 Task: Compare two oven toaster grills (OTGs) on Flipkart.
Action: Mouse moved to (429, 76)
Screenshot: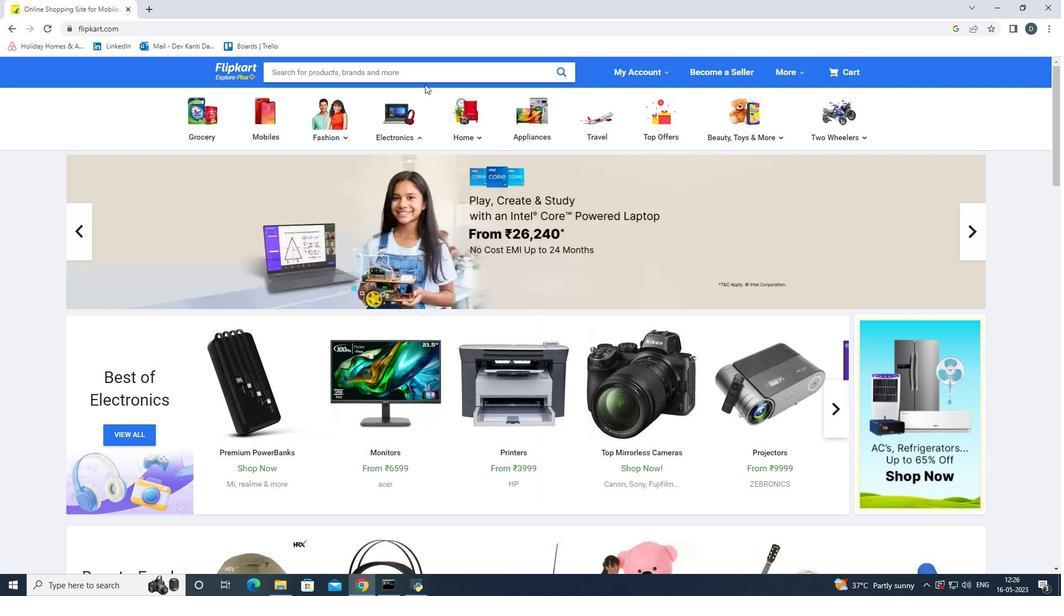
Action: Mouse pressed left at (429, 76)
Screenshot: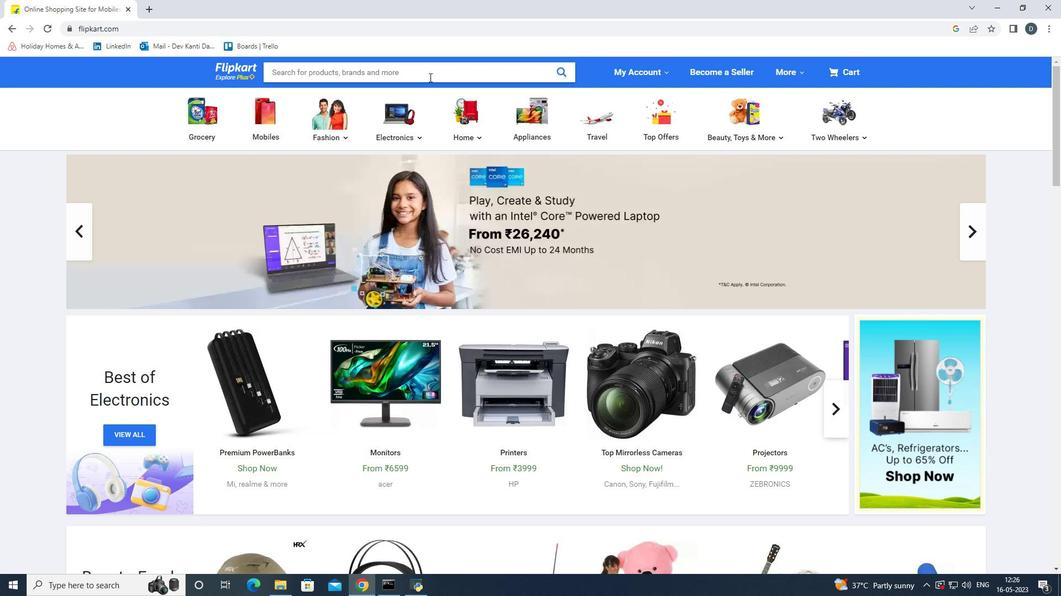 
Action: Key pressed kitchen<Key.space>appliances<Key.enter>
Screenshot: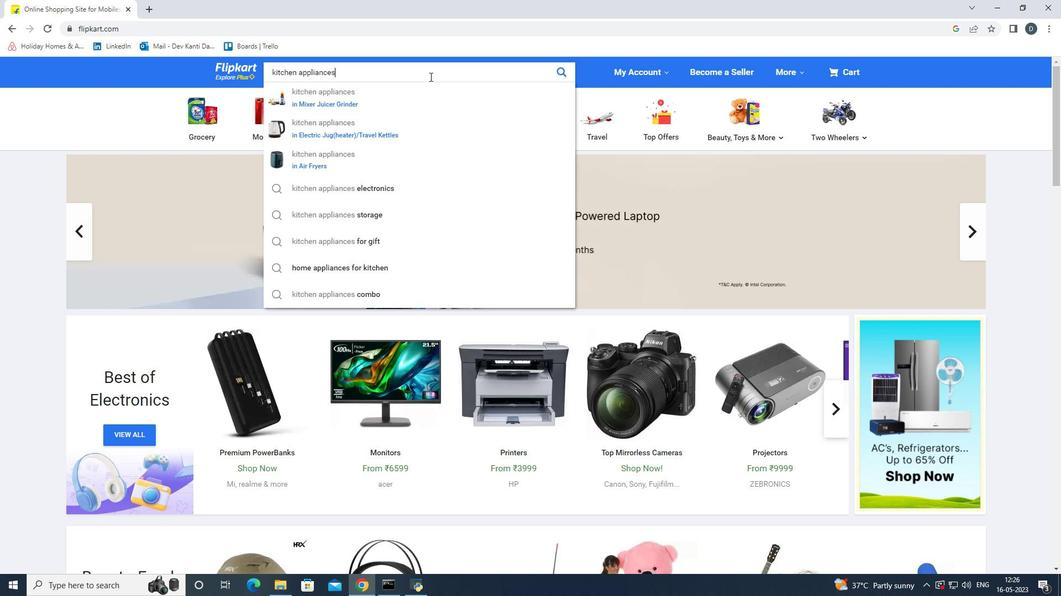 
Action: Mouse moved to (343, 378)
Screenshot: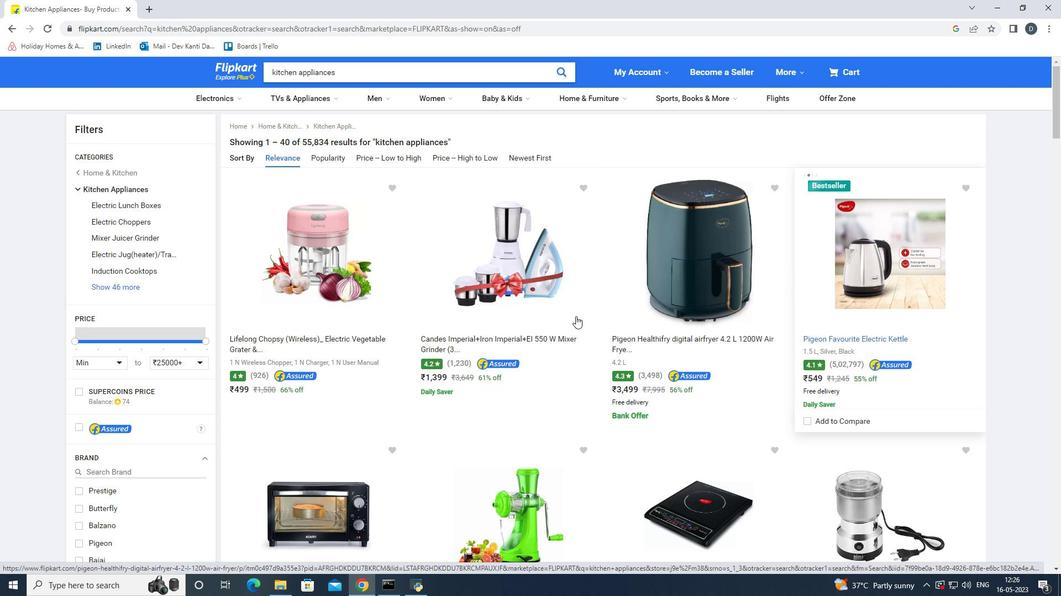 
Action: Mouse scrolled (343, 378) with delta (0, 0)
Screenshot: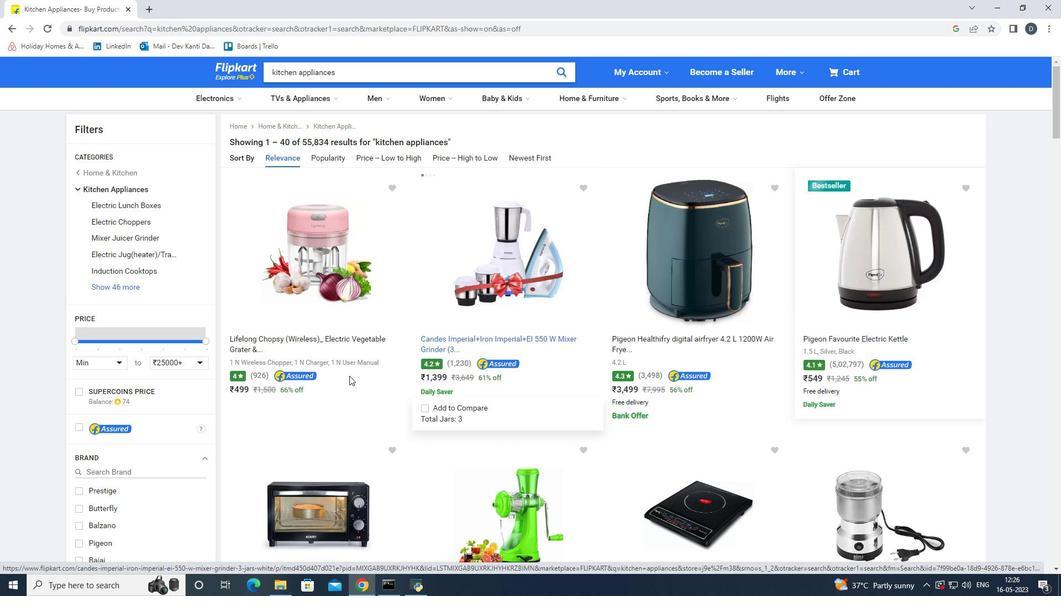 
Action: Mouse scrolled (343, 378) with delta (0, 0)
Screenshot: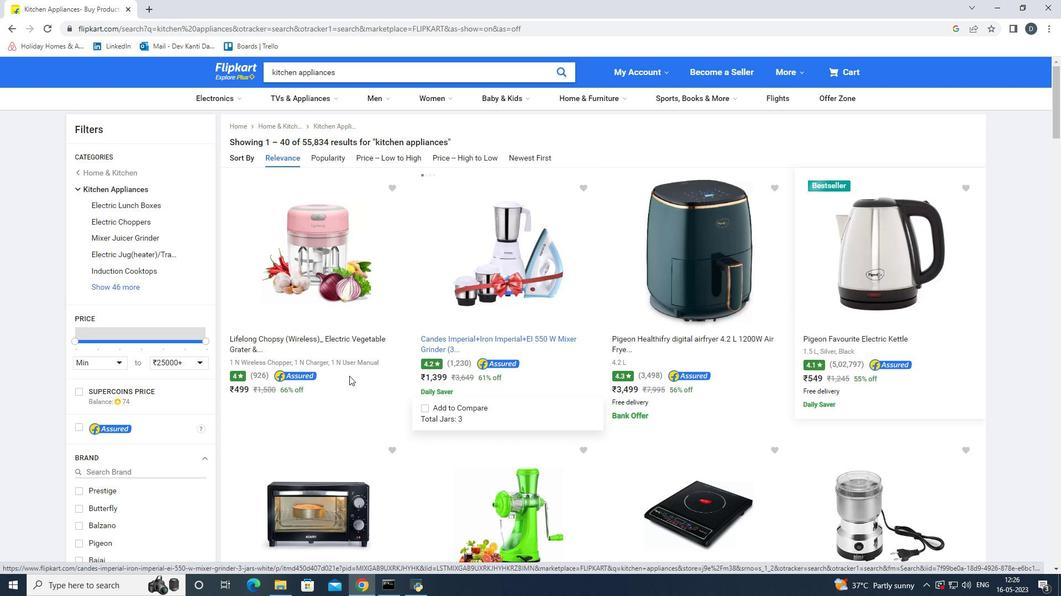 
Action: Mouse moved to (310, 399)
Screenshot: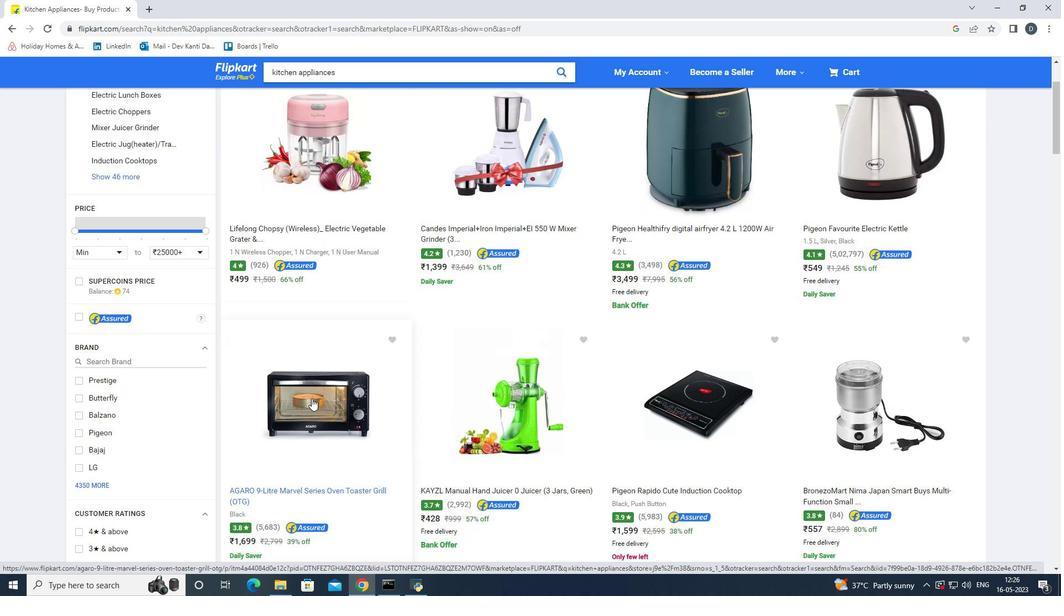 
Action: Mouse pressed left at (310, 399)
Screenshot: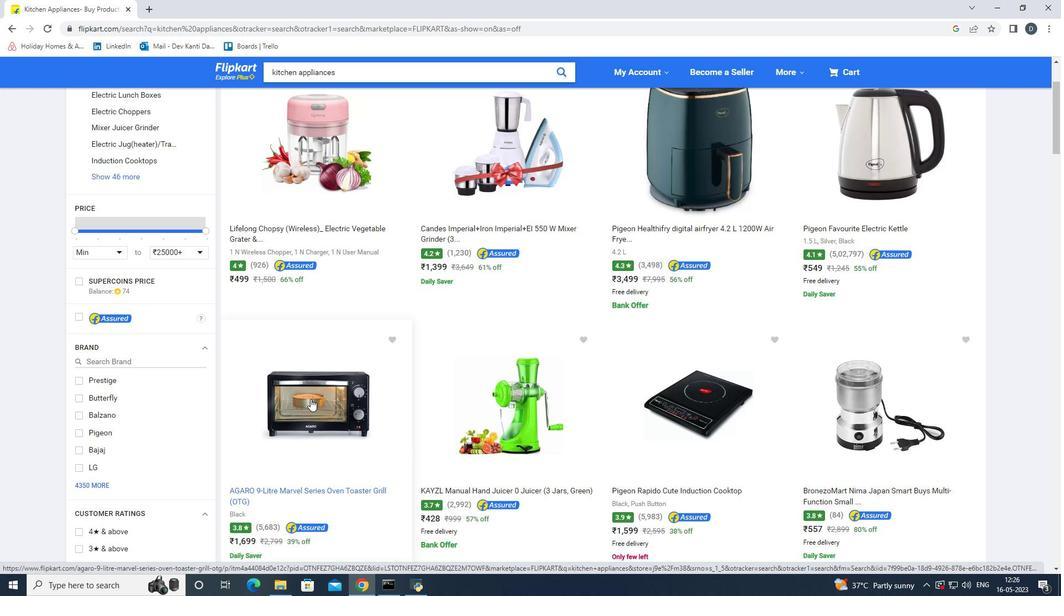
Action: Mouse moved to (817, 126)
Screenshot: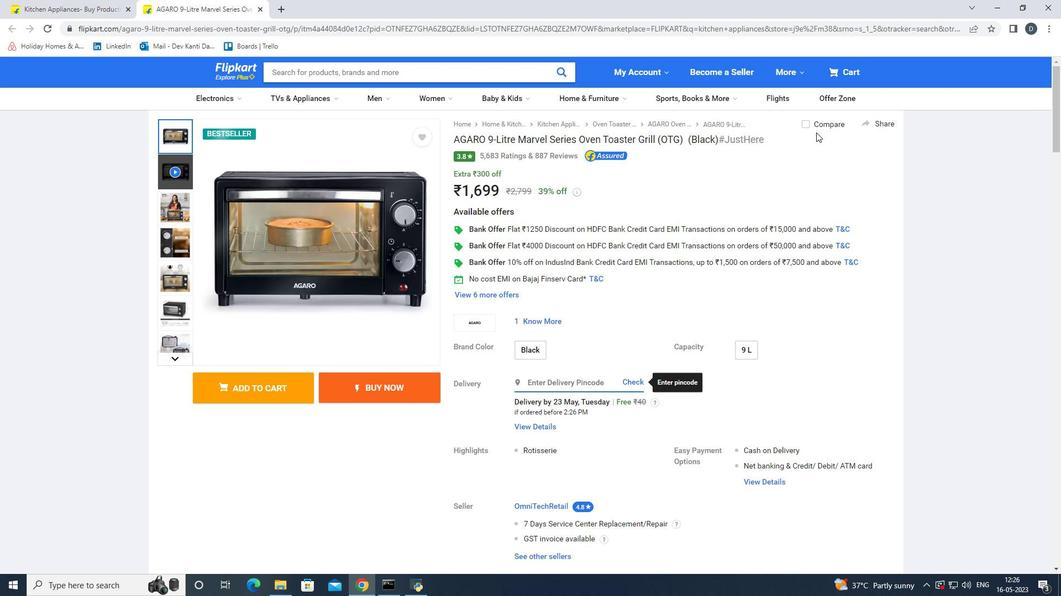 
Action: Mouse pressed left at (817, 126)
Screenshot: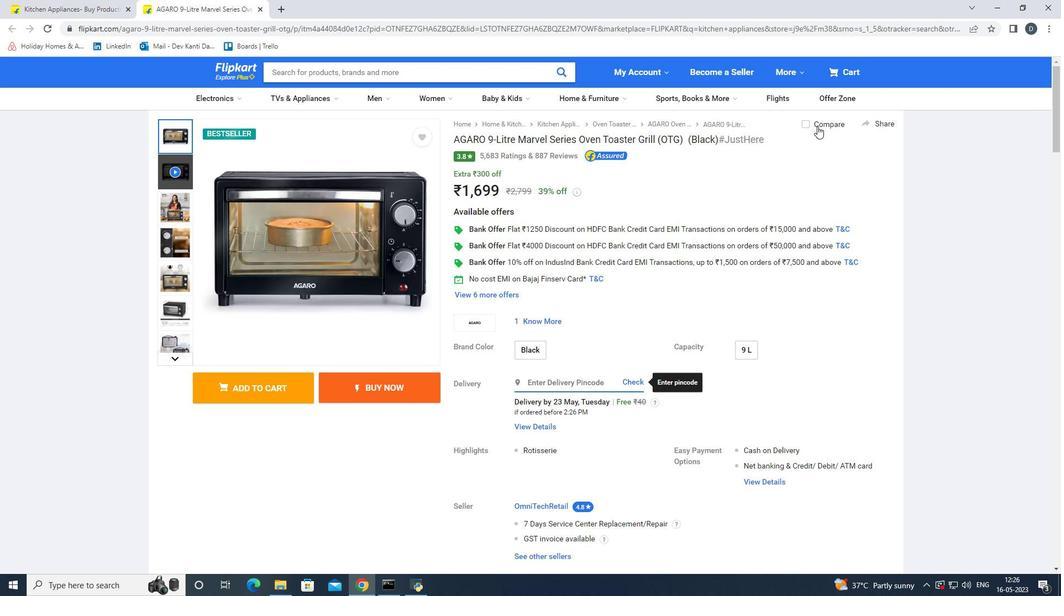 
Action: Mouse moved to (993, 546)
Screenshot: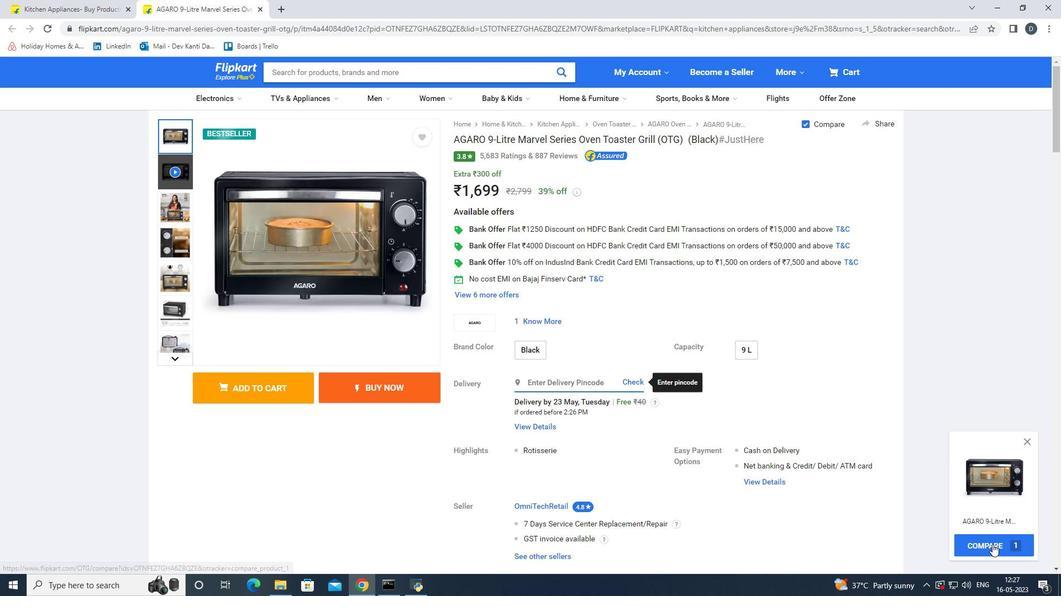 
Action: Mouse pressed left at (993, 546)
Screenshot: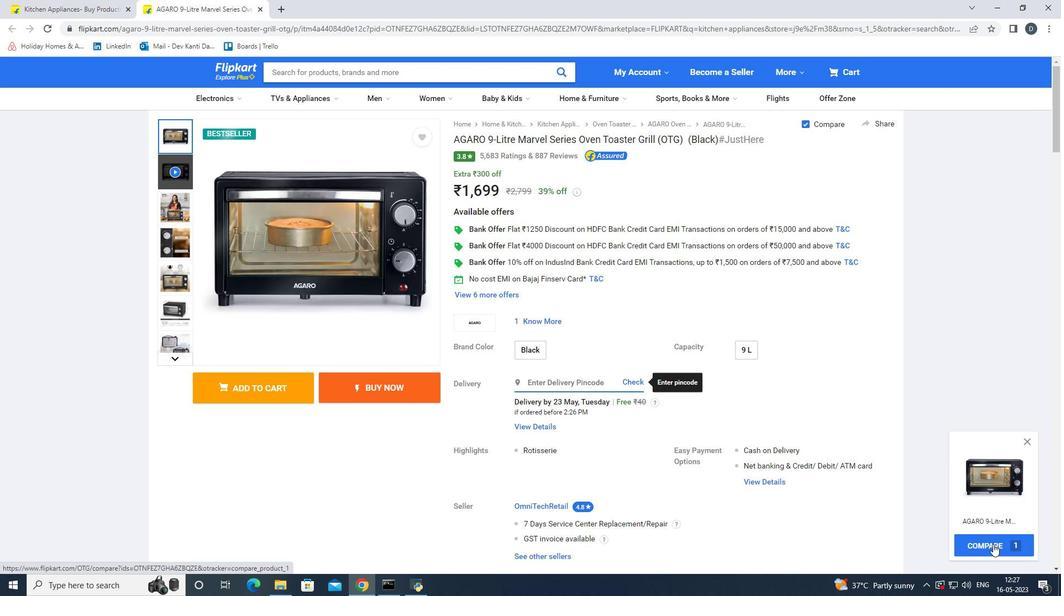 
Action: Mouse moved to (562, 256)
Screenshot: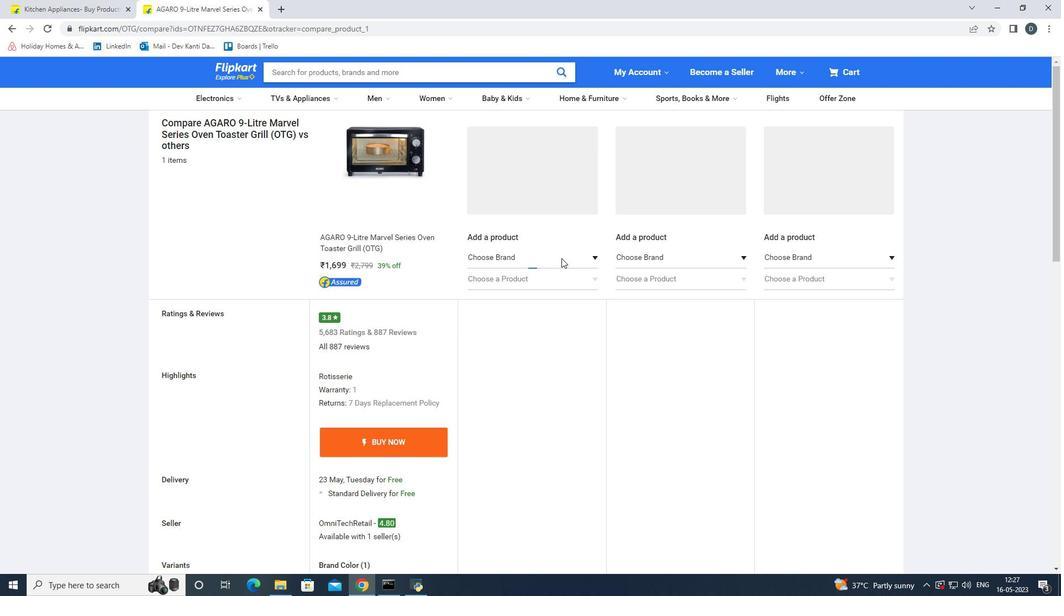 
Action: Mouse scrolled (562, 256) with delta (0, 0)
Screenshot: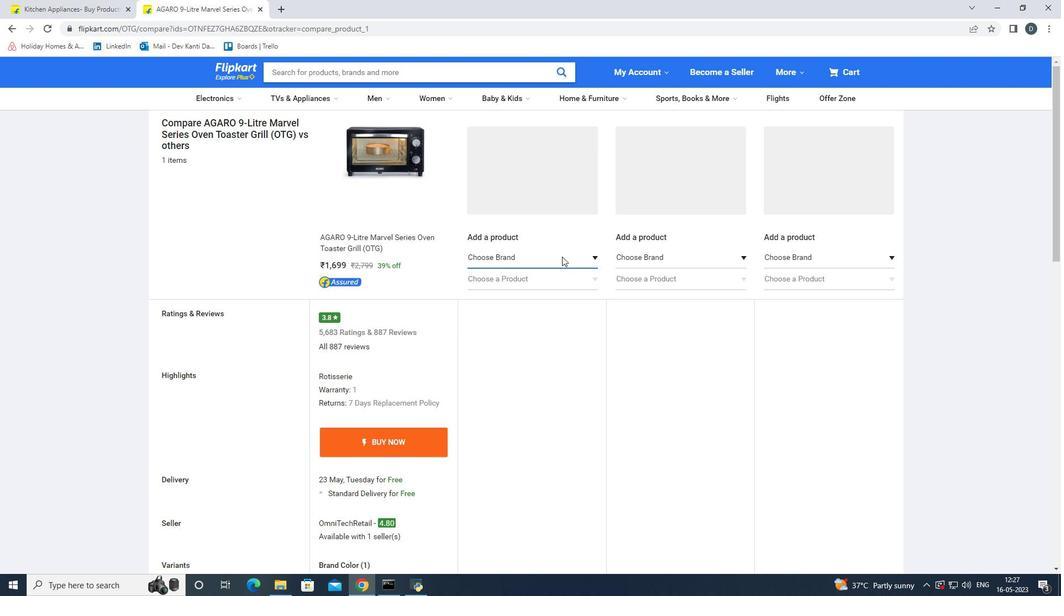 
Action: Mouse scrolled (562, 256) with delta (0, 0)
Screenshot: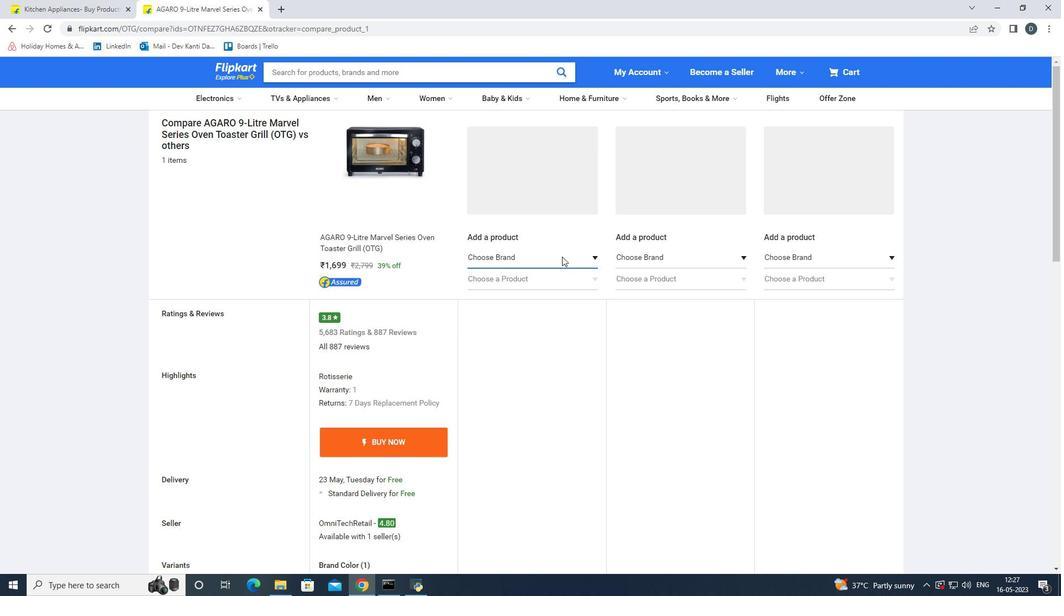 
Action: Mouse moved to (563, 257)
Screenshot: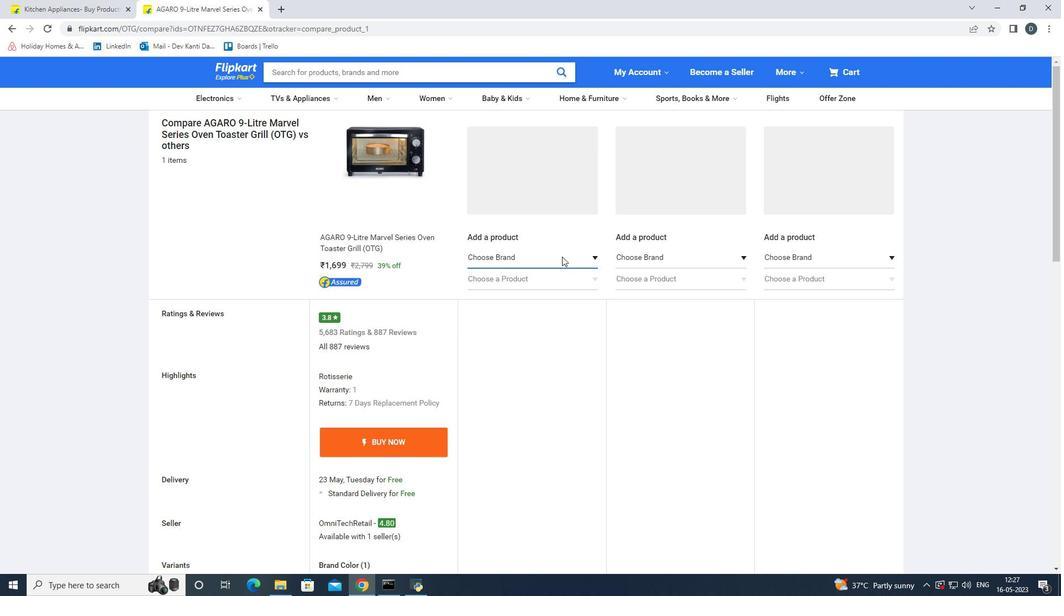 
Action: Mouse scrolled (563, 256) with delta (0, 0)
Screenshot: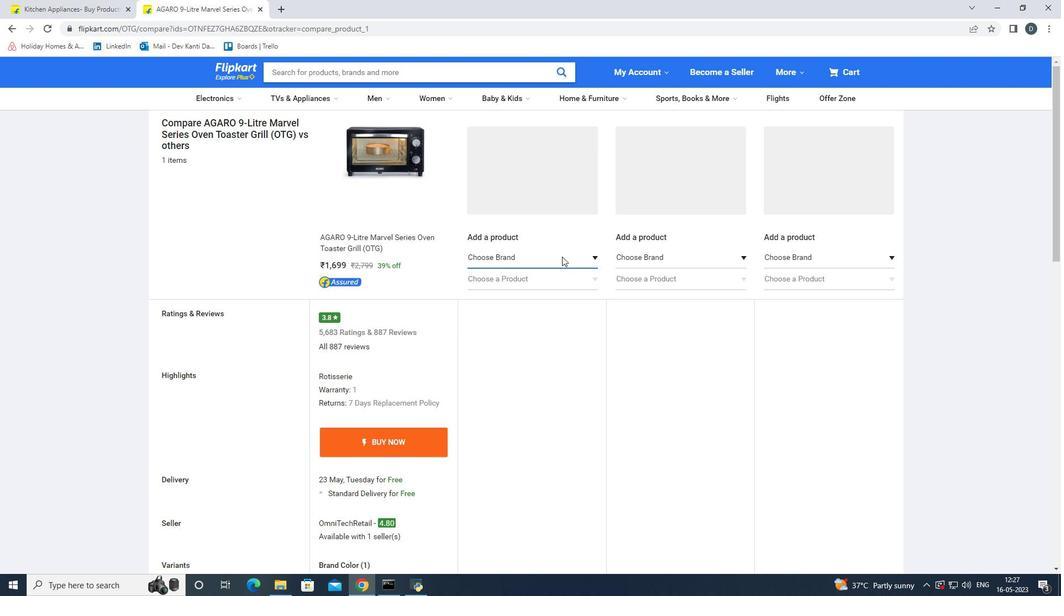 
Action: Mouse moved to (557, 284)
Screenshot: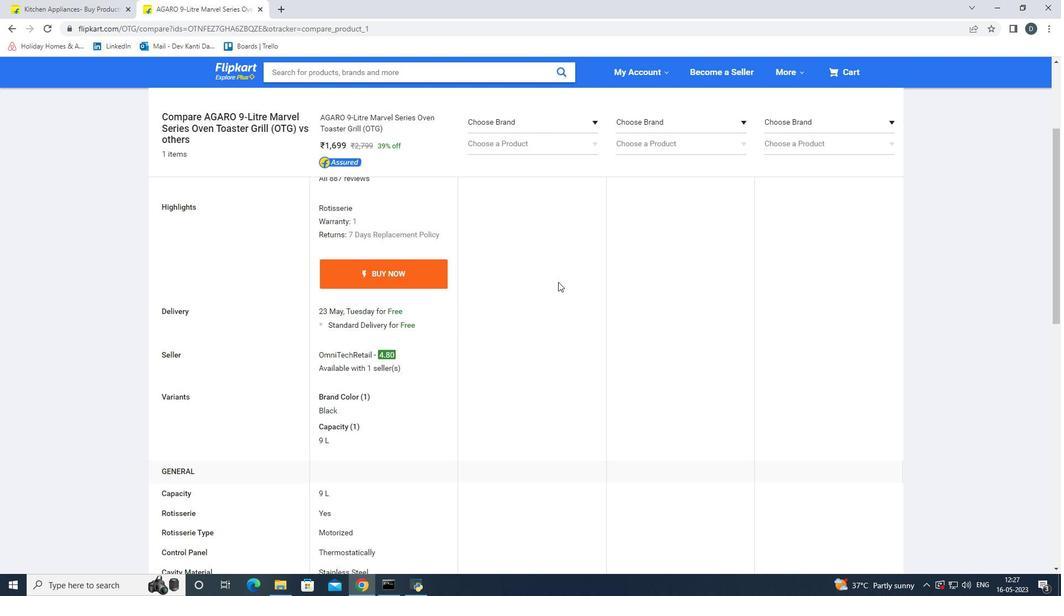 
Action: Mouse scrolled (557, 284) with delta (0, 0)
Screenshot: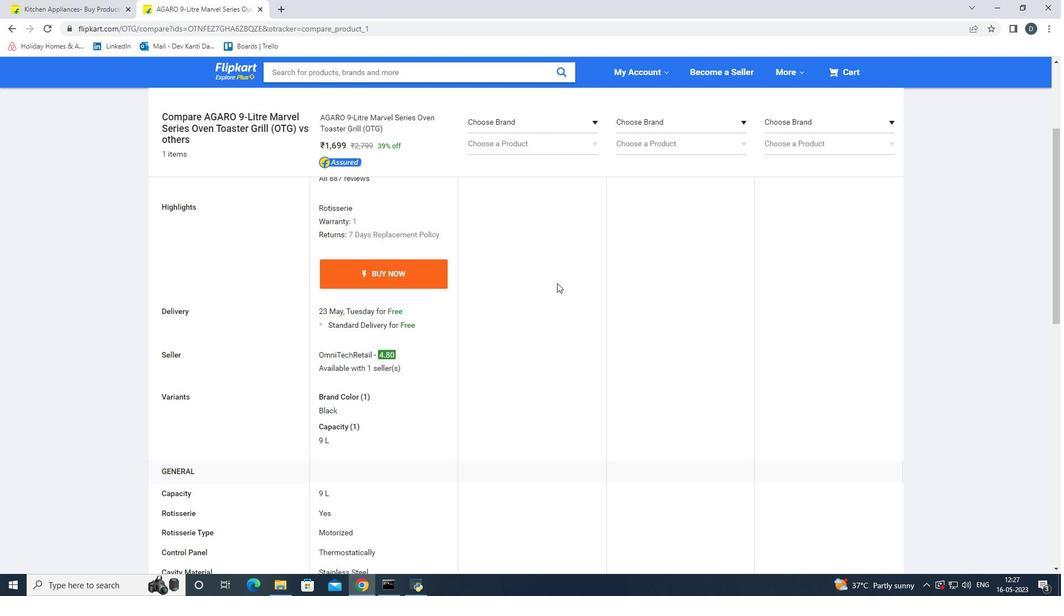 
Action: Mouse scrolled (557, 284) with delta (0, 0)
Screenshot: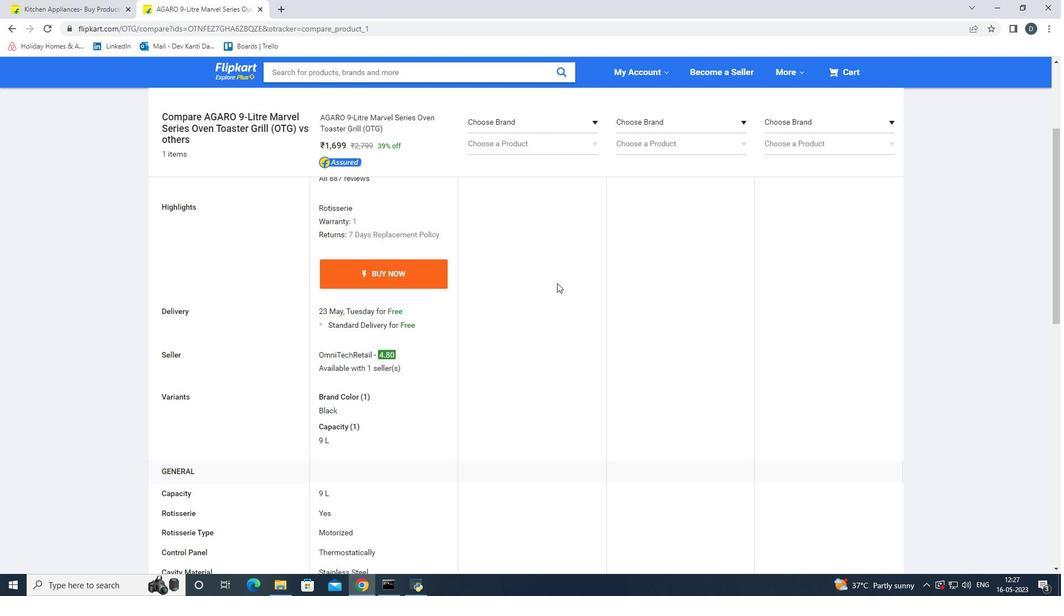 
Action: Mouse scrolled (557, 284) with delta (0, 0)
Screenshot: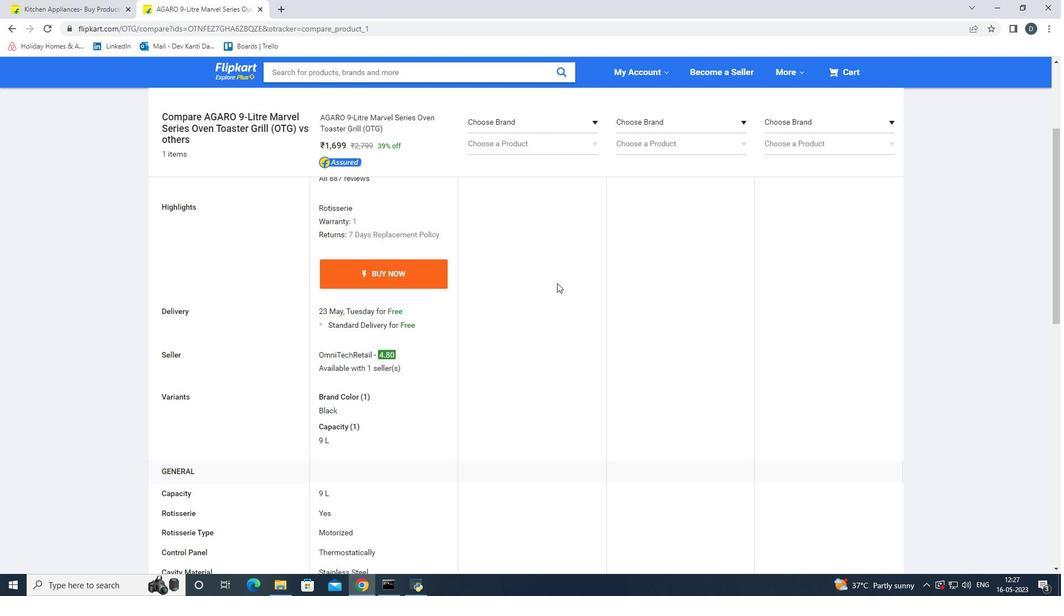 
Action: Mouse scrolled (557, 284) with delta (0, 0)
Screenshot: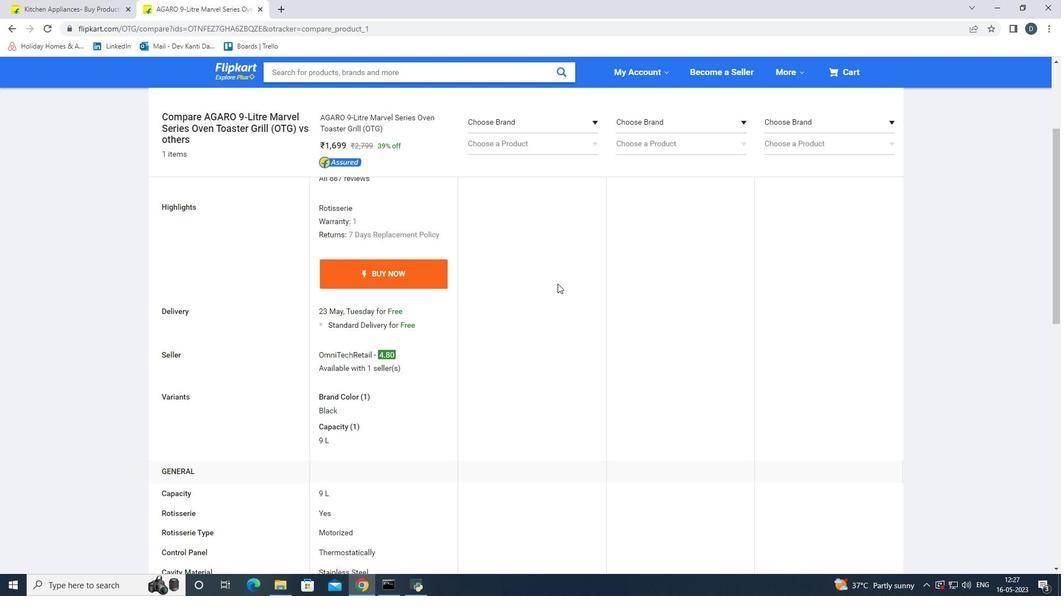
Action: Mouse moved to (557, 284)
Screenshot: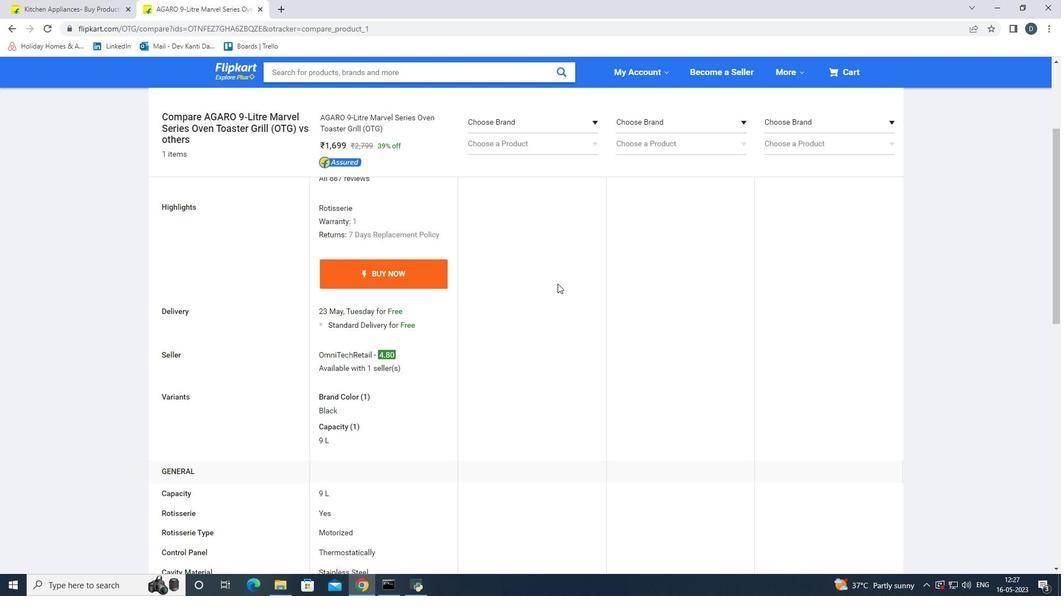 
Action: Mouse scrolled (557, 285) with delta (0, 0)
Screenshot: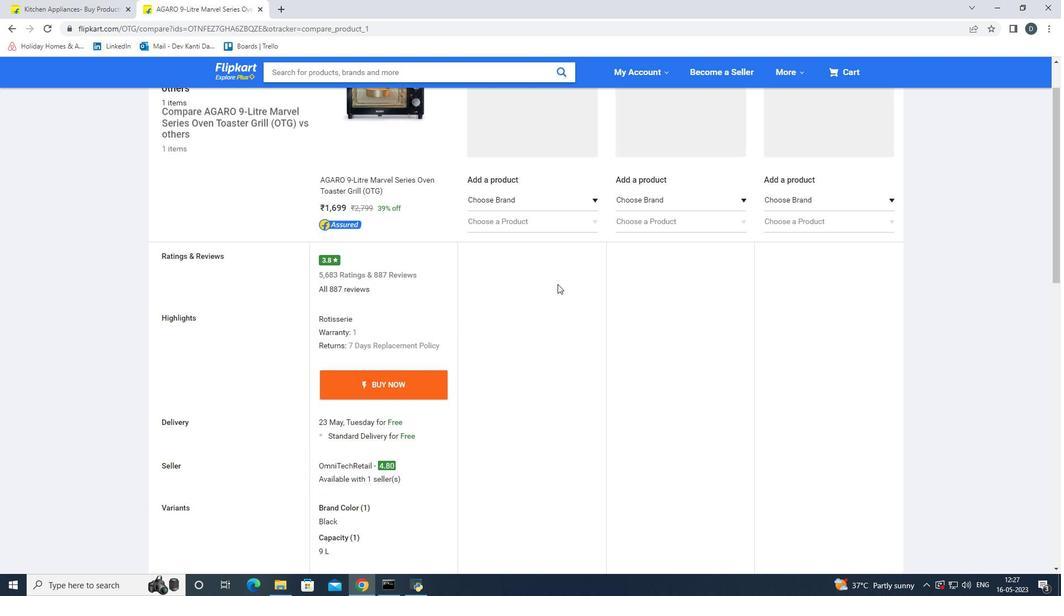 
Action: Mouse scrolled (557, 285) with delta (0, 0)
Screenshot: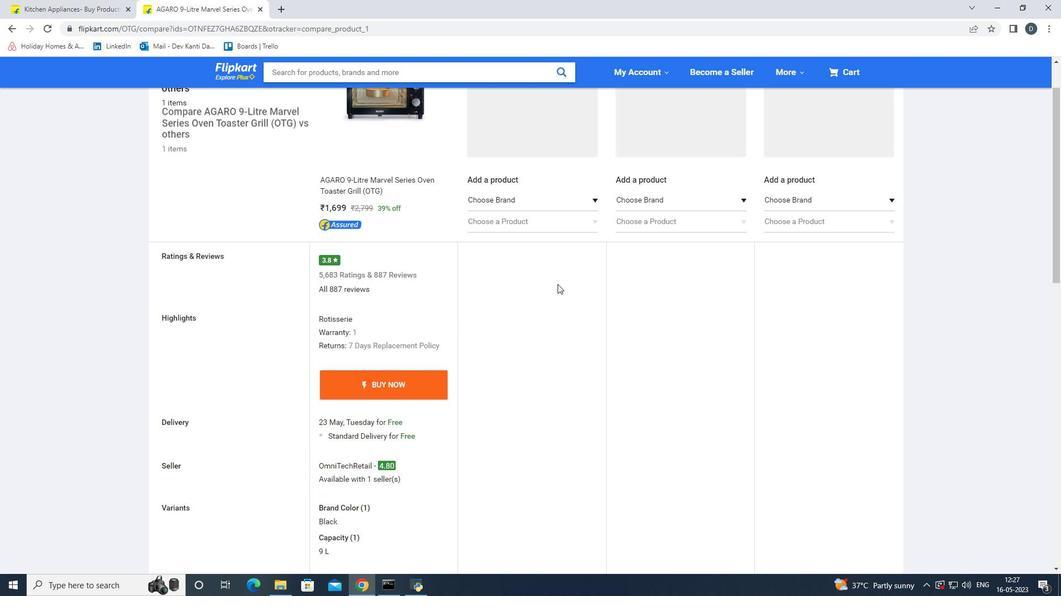 
Action: Mouse moved to (66, 1)
Screenshot: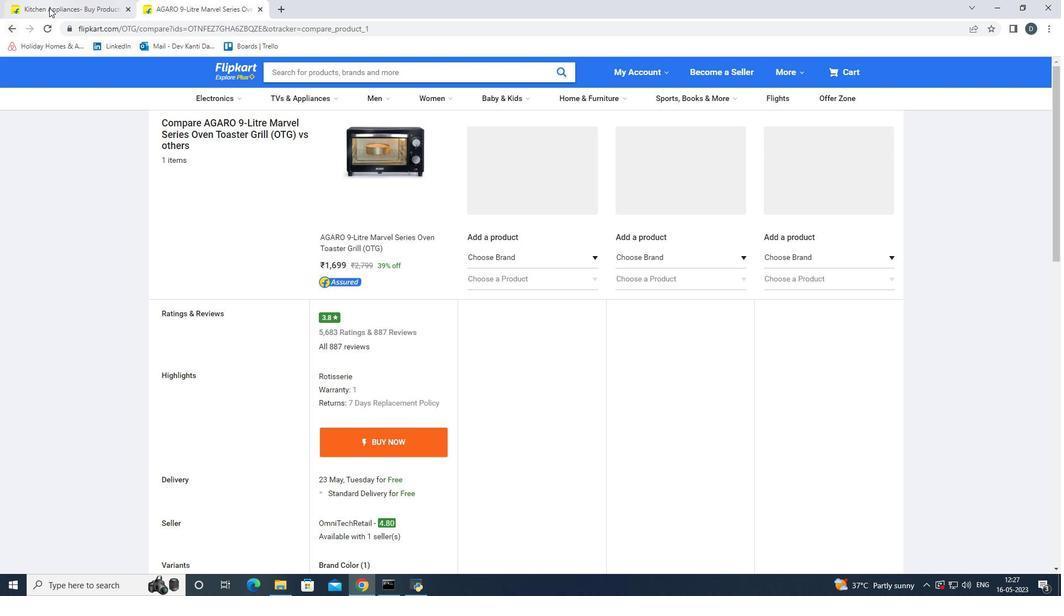 
Action: Mouse pressed left at (66, 1)
Screenshot: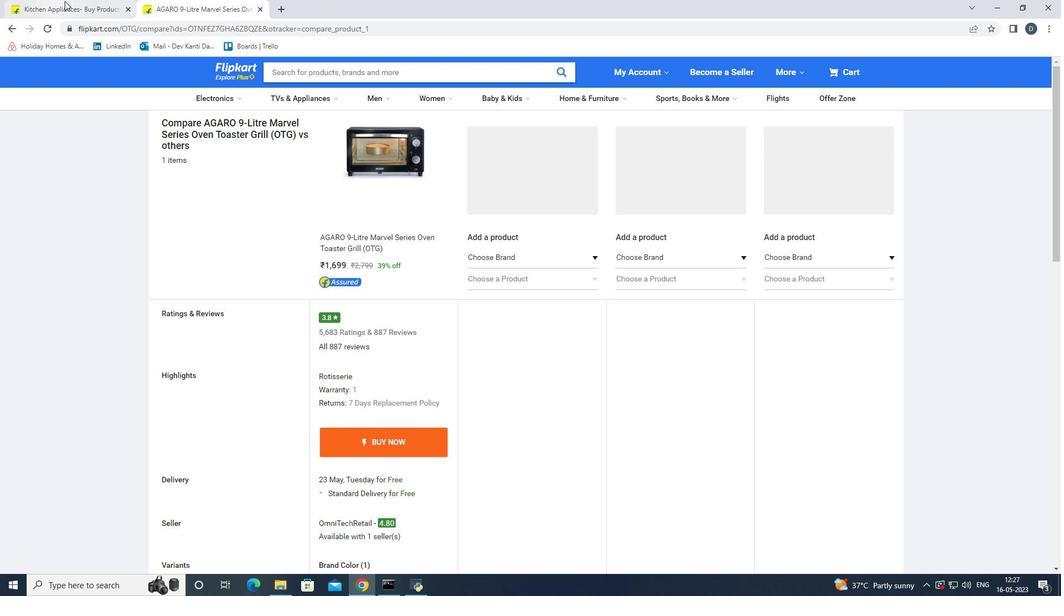 
Action: Mouse moved to (622, 375)
Screenshot: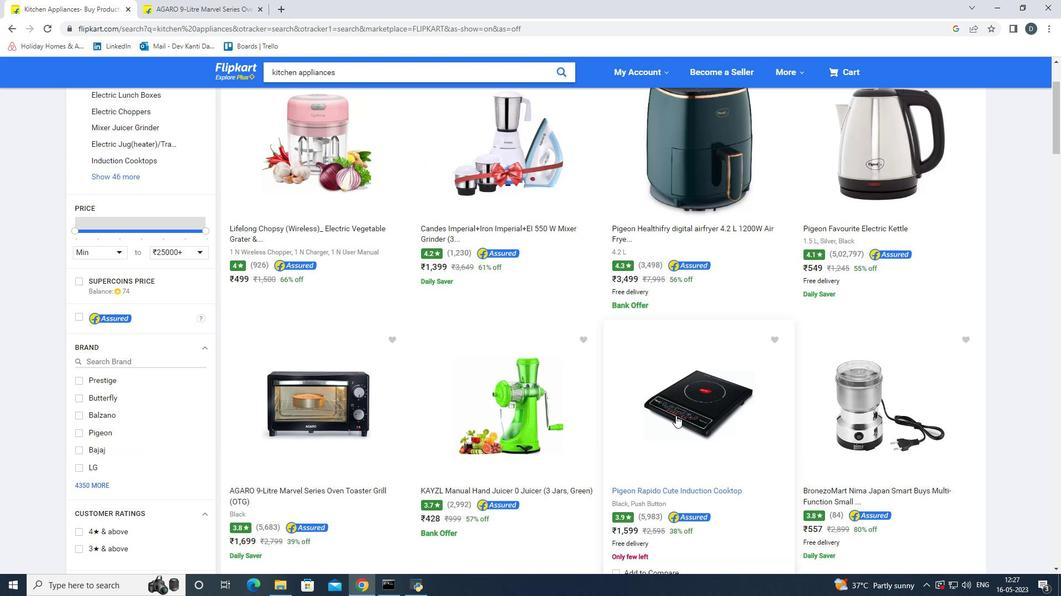 
Action: Mouse scrolled (622, 374) with delta (0, 0)
Screenshot: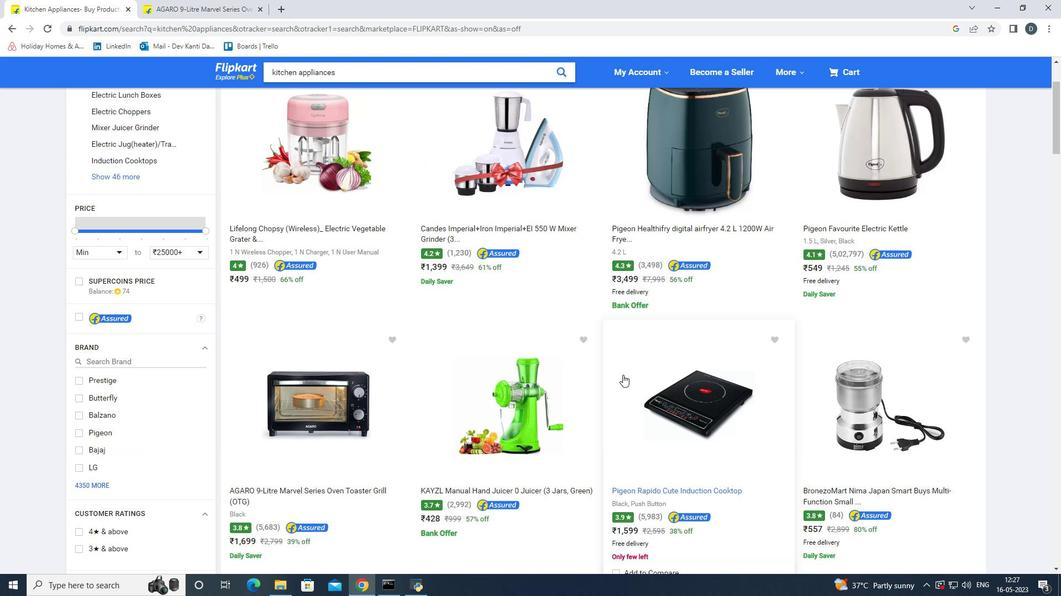 
Action: Mouse scrolled (622, 374) with delta (0, 0)
Screenshot: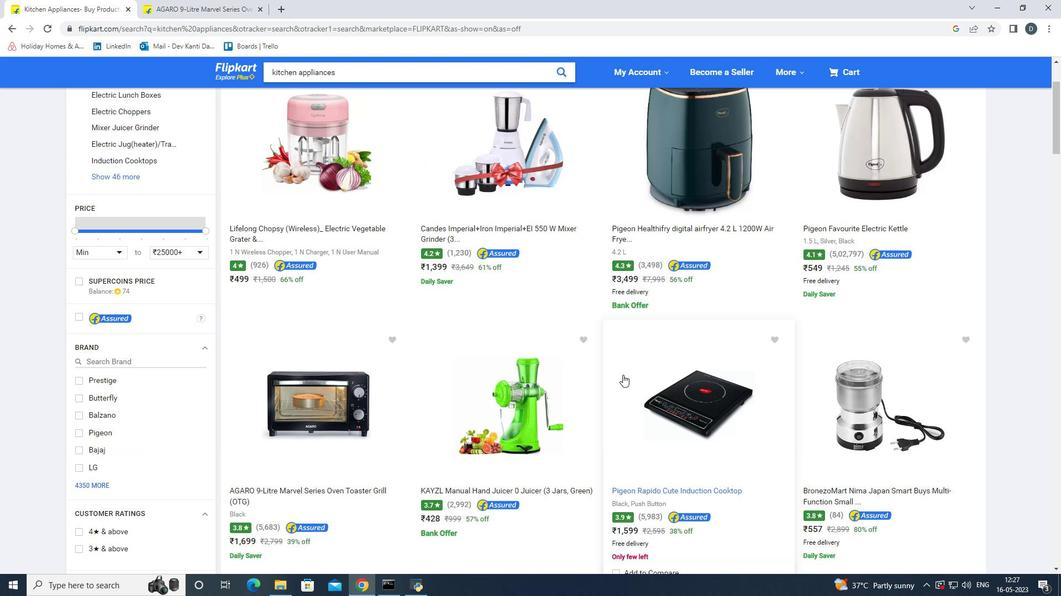 
Action: Mouse moved to (215, 0)
Screenshot: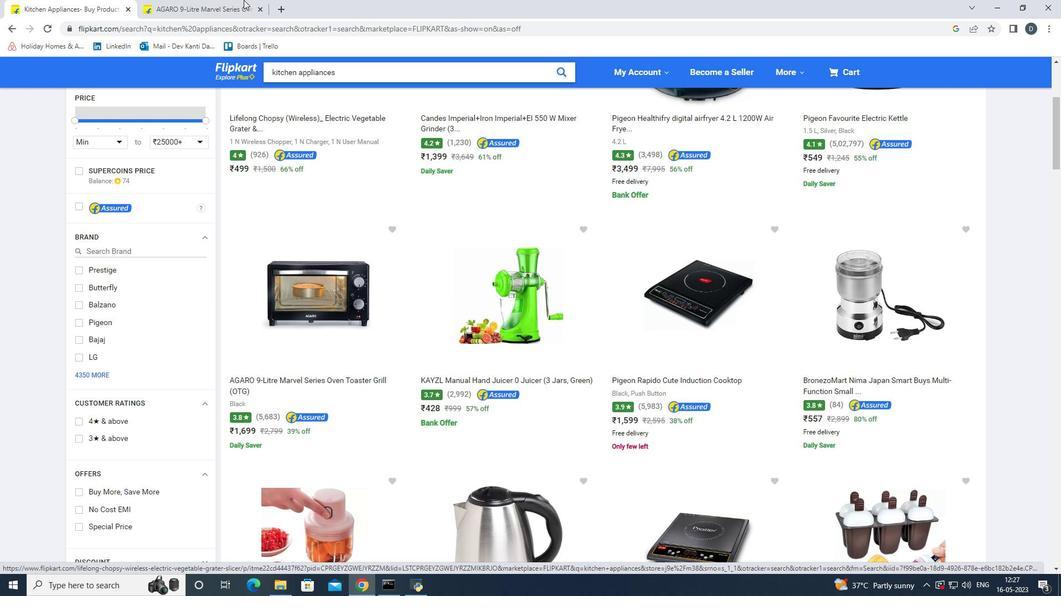 
Action: Mouse pressed left at (215, 0)
Screenshot: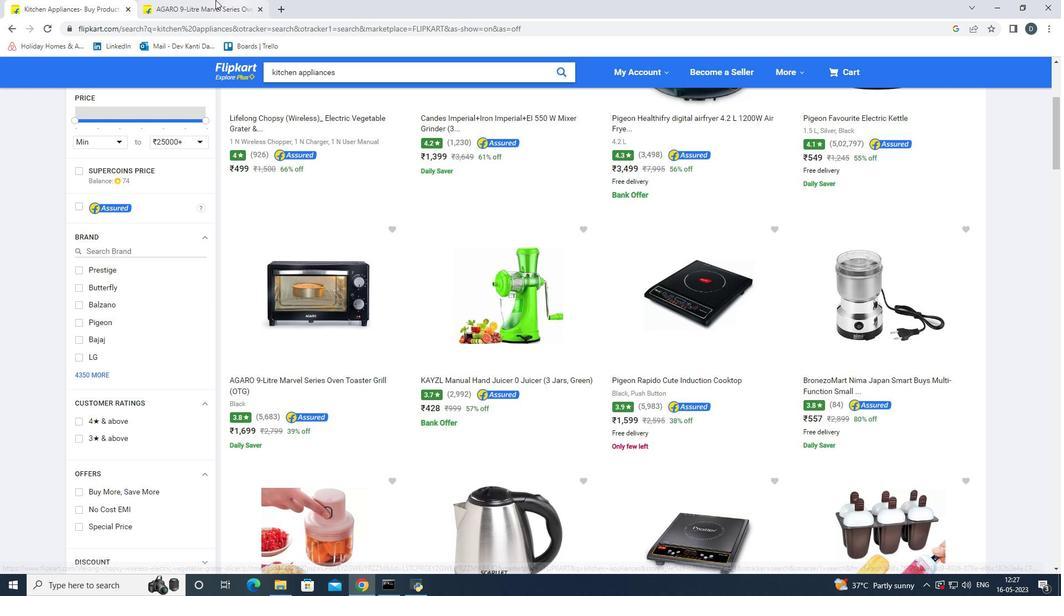 
Action: Mouse moved to (550, 255)
Screenshot: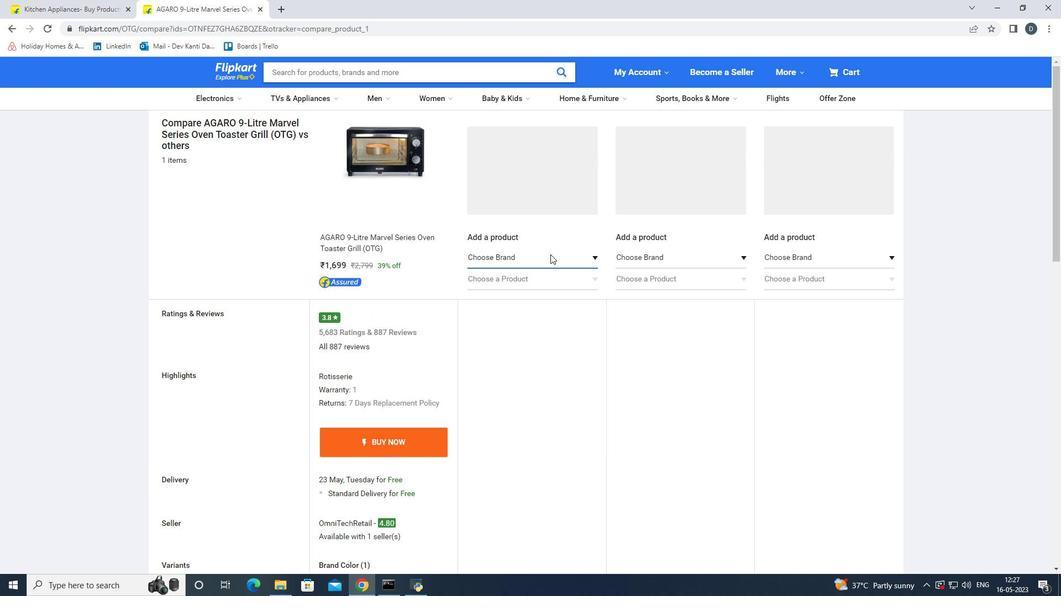 
Action: Mouse pressed left at (550, 255)
Screenshot: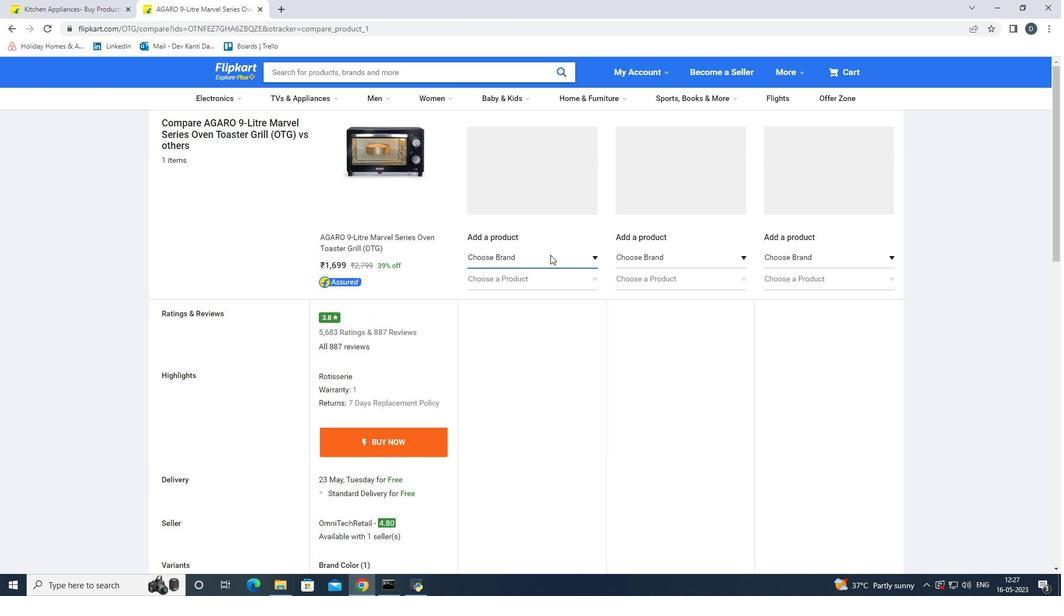
Action: Mouse moved to (531, 343)
Screenshot: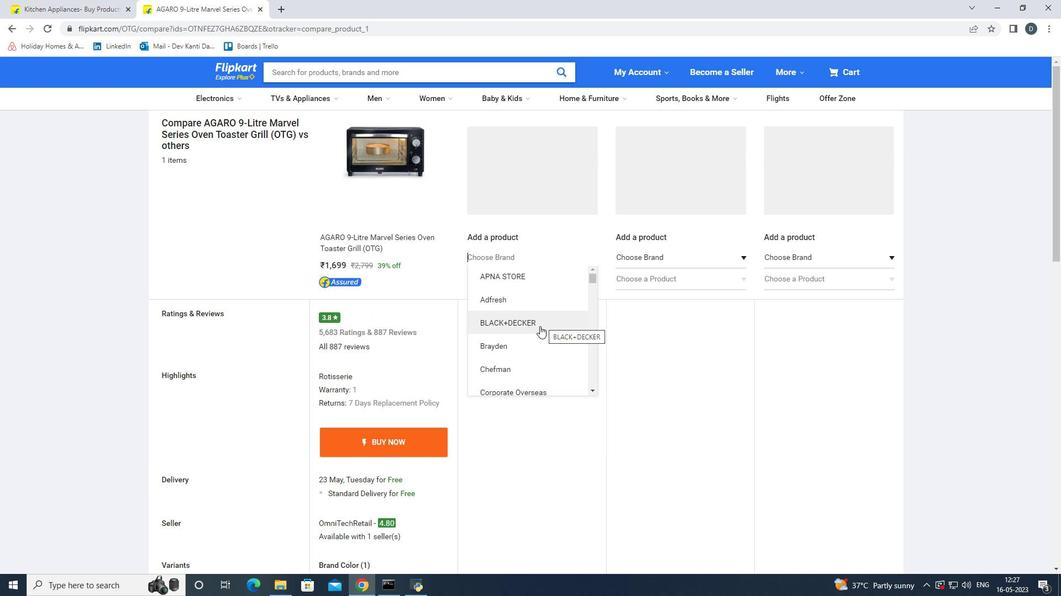 
Action: Mouse scrolled (531, 343) with delta (0, 0)
Screenshot: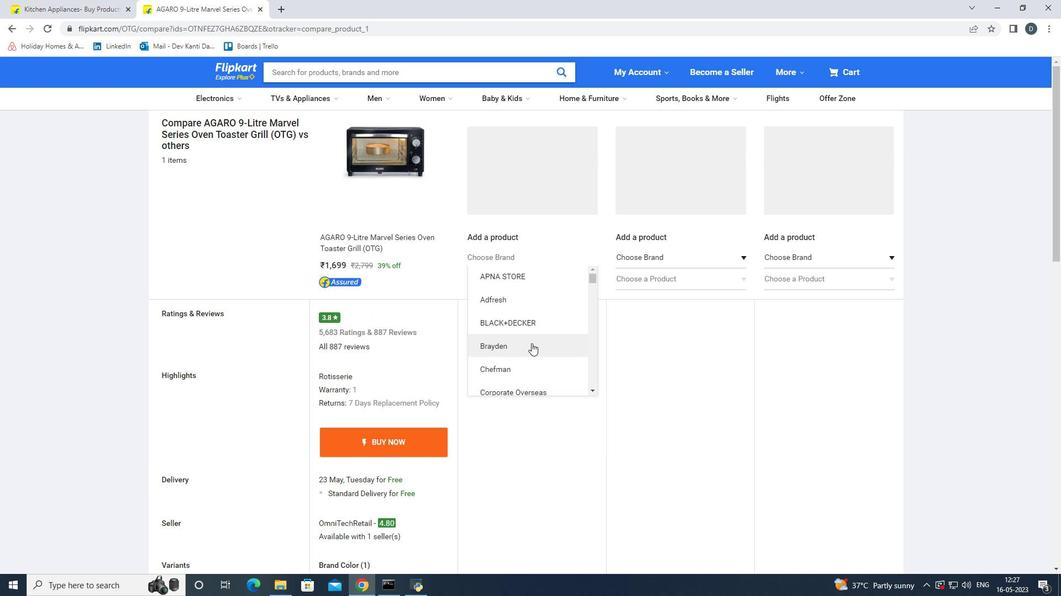 
Action: Mouse scrolled (531, 343) with delta (0, 0)
Screenshot: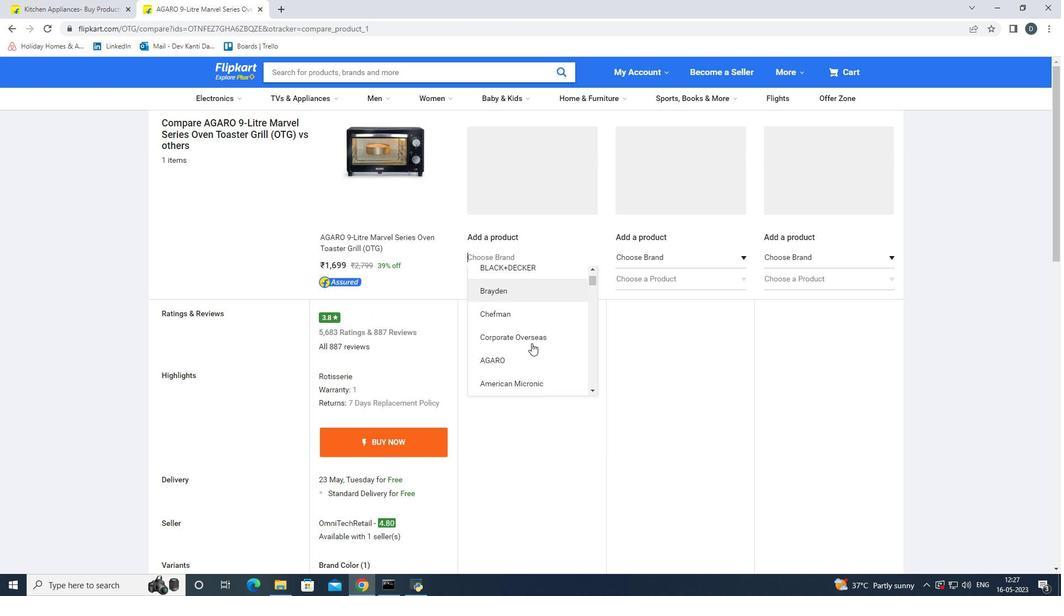 
Action: Mouse moved to (530, 355)
Screenshot: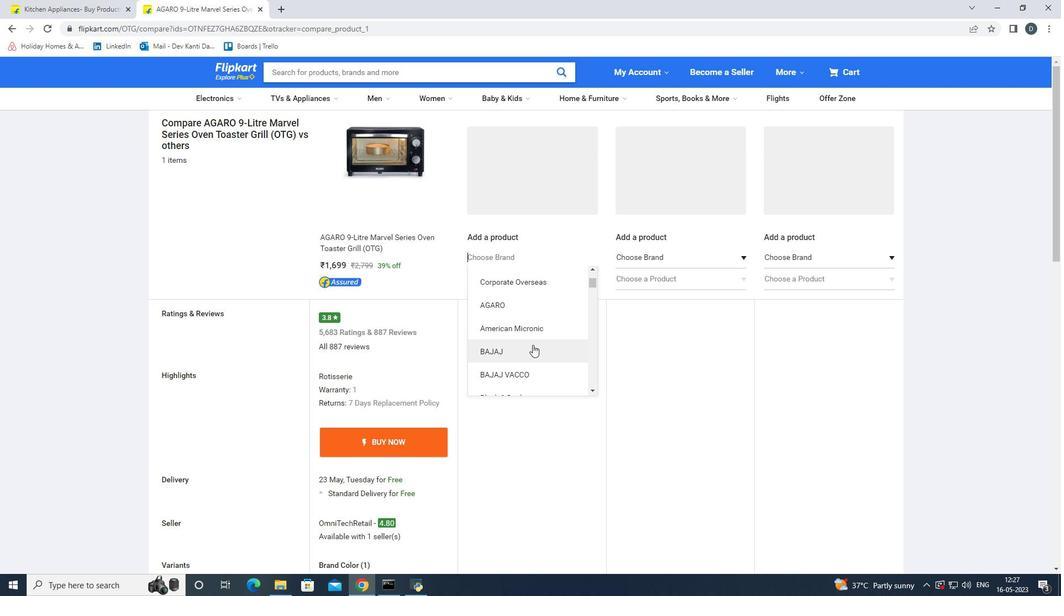 
Action: Mouse pressed left at (530, 355)
Screenshot: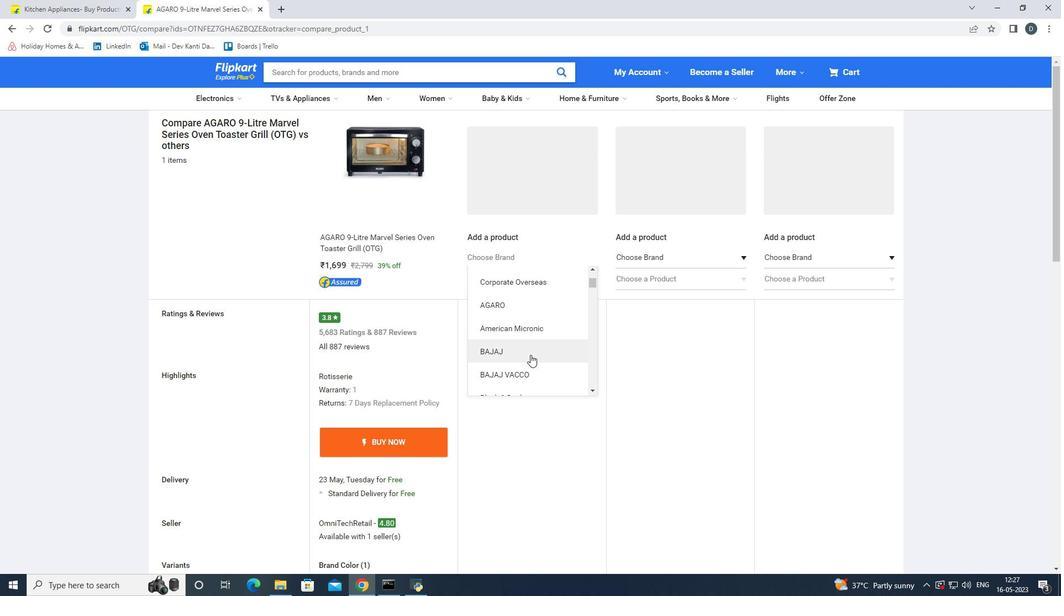 
Action: Mouse moved to (489, 237)
Screenshot: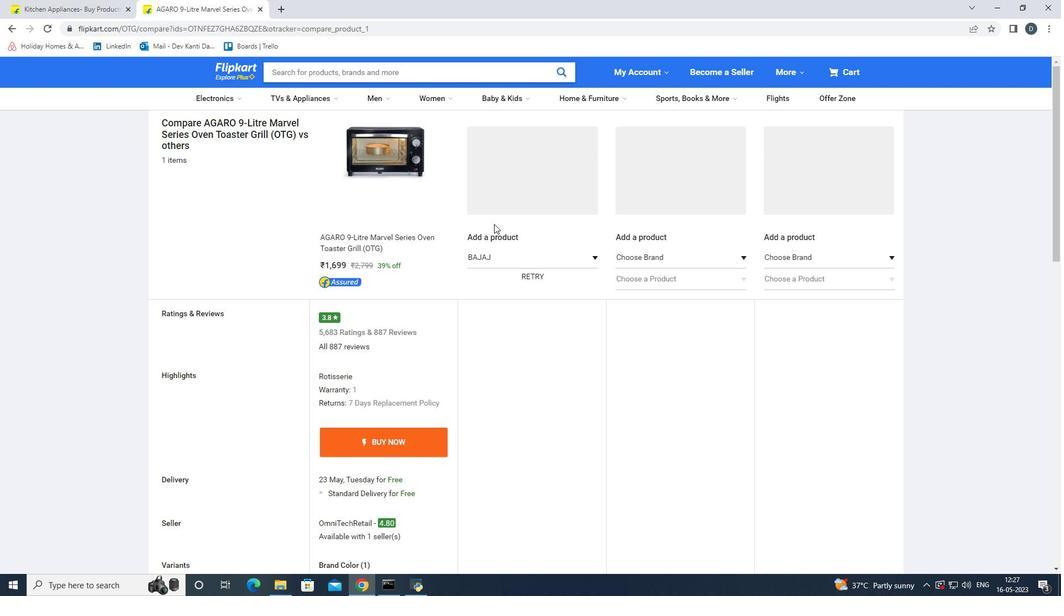 
Action: Mouse pressed left at (489, 237)
Screenshot: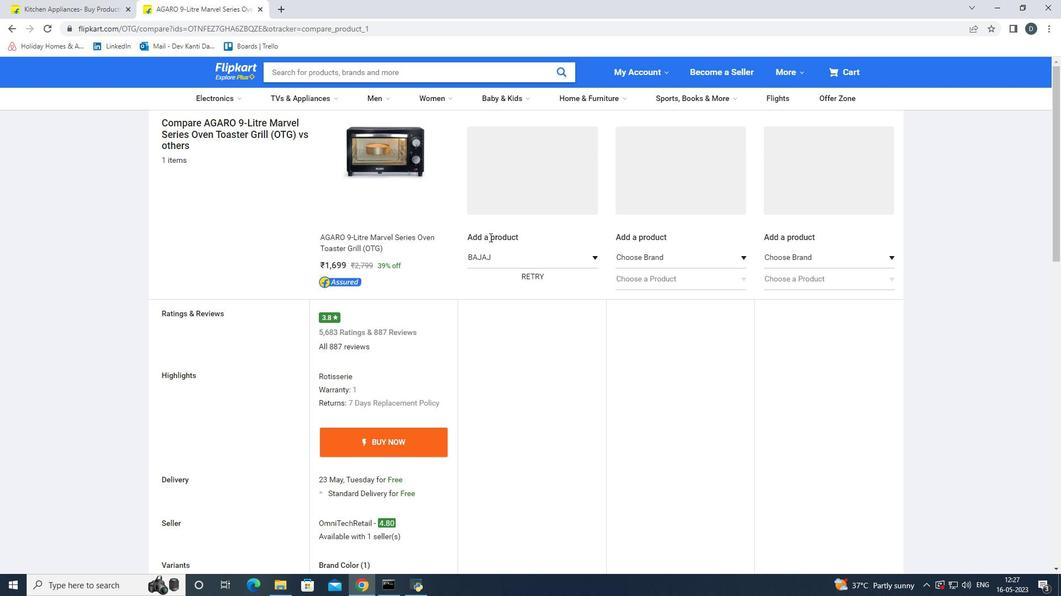 
Action: Mouse moved to (593, 256)
Screenshot: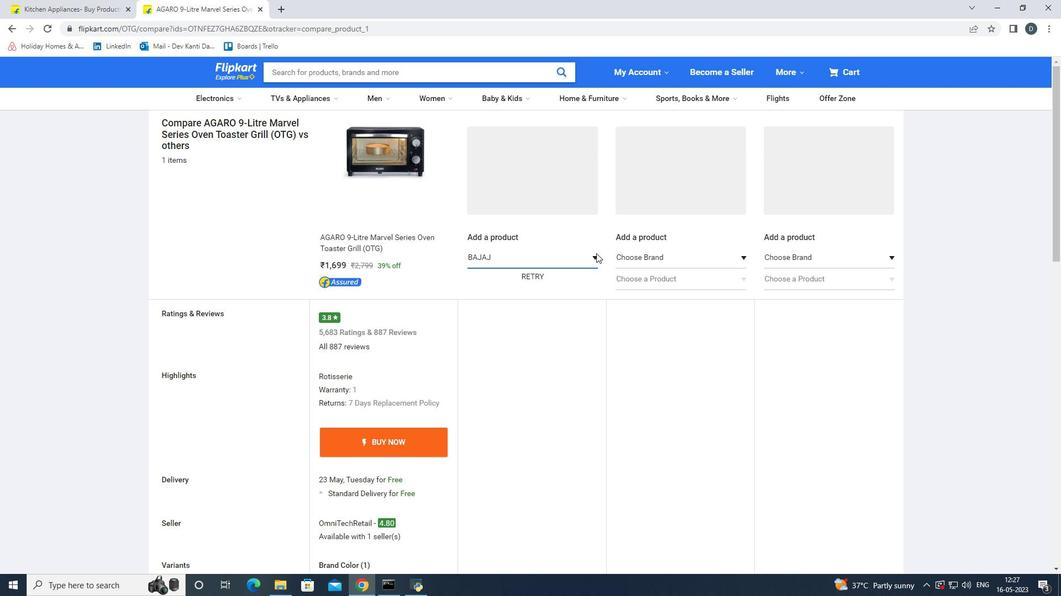 
Action: Mouse pressed left at (593, 256)
Screenshot: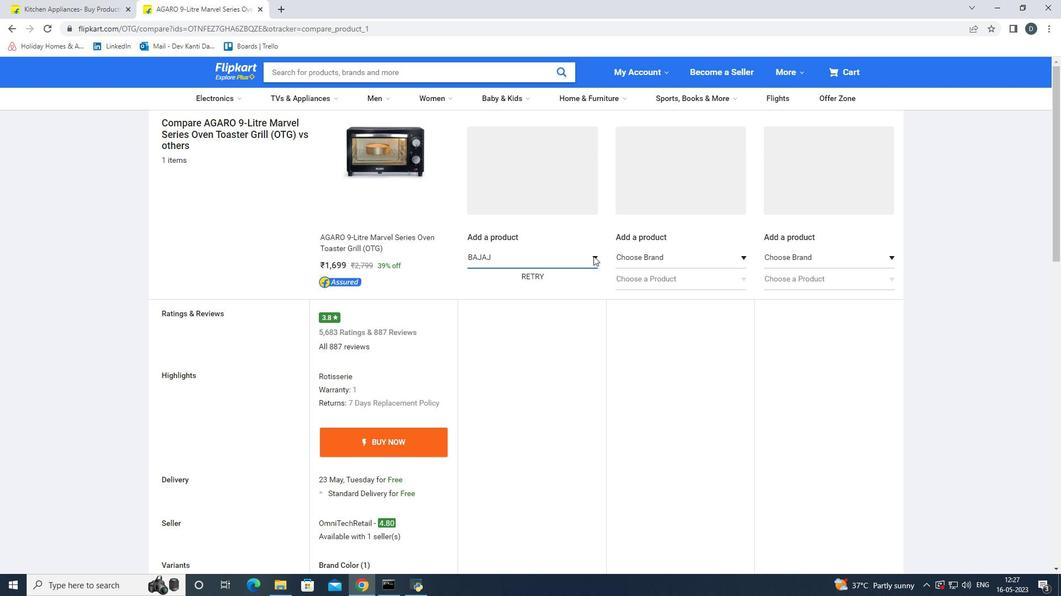 
Action: Mouse moved to (536, 381)
Screenshot: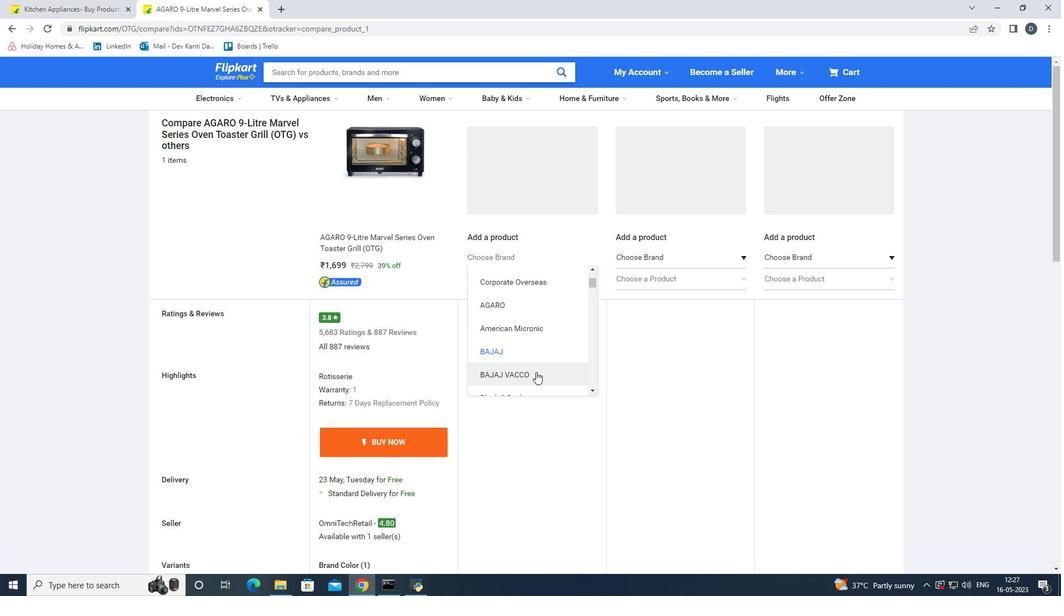 
Action: Mouse pressed left at (536, 381)
Screenshot: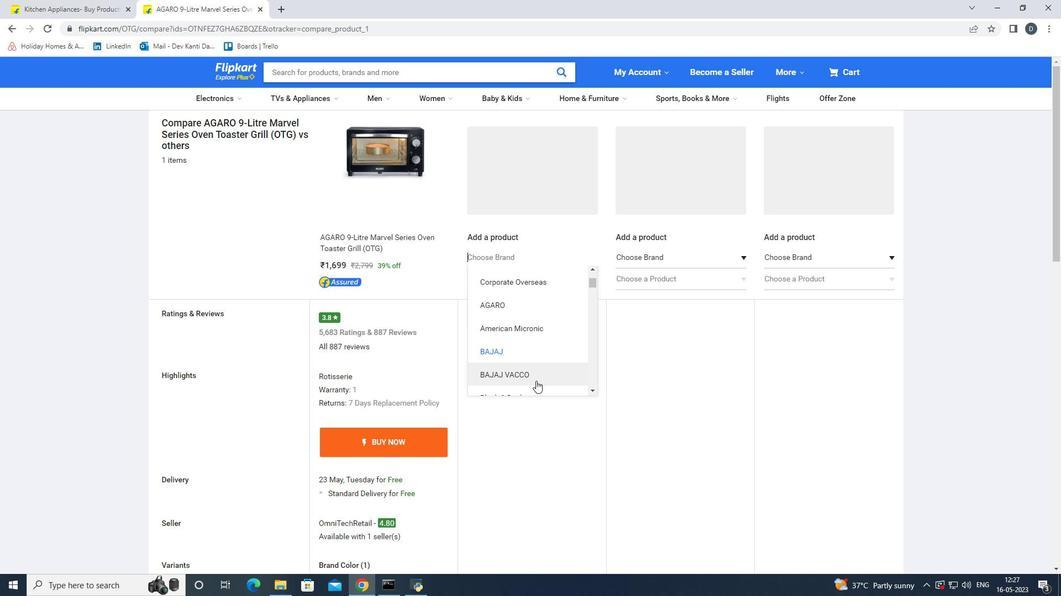 
Action: Mouse moved to (541, 277)
Screenshot: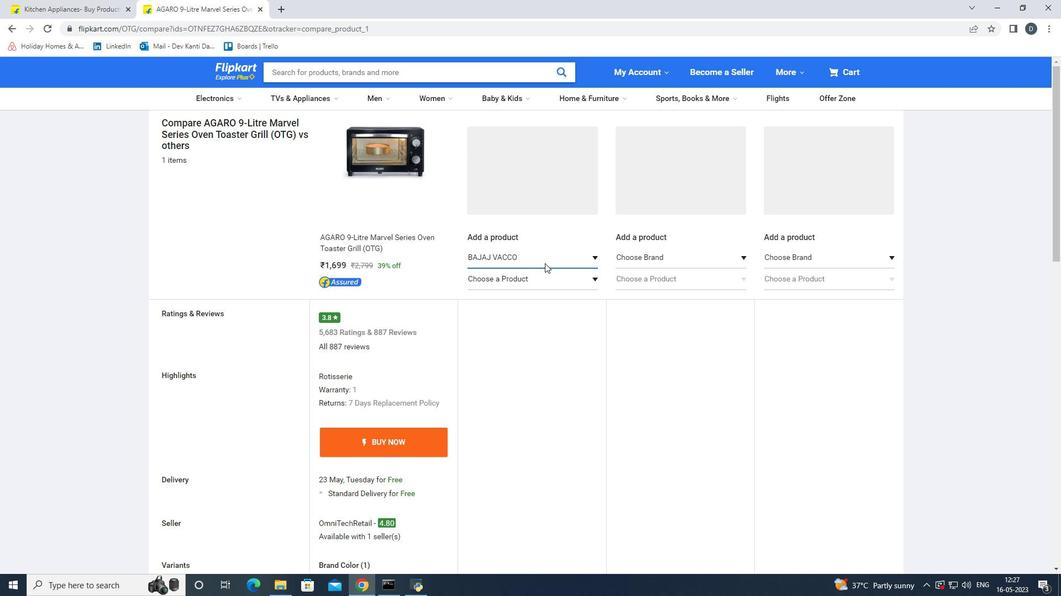 
Action: Mouse pressed left at (541, 277)
Screenshot: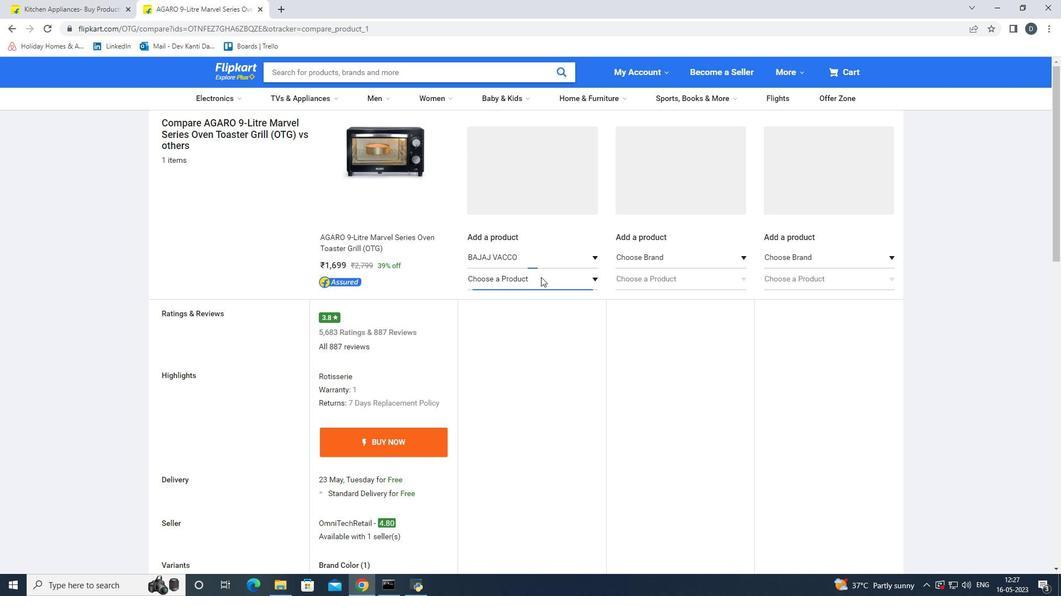 
Action: Mouse moved to (573, 280)
Screenshot: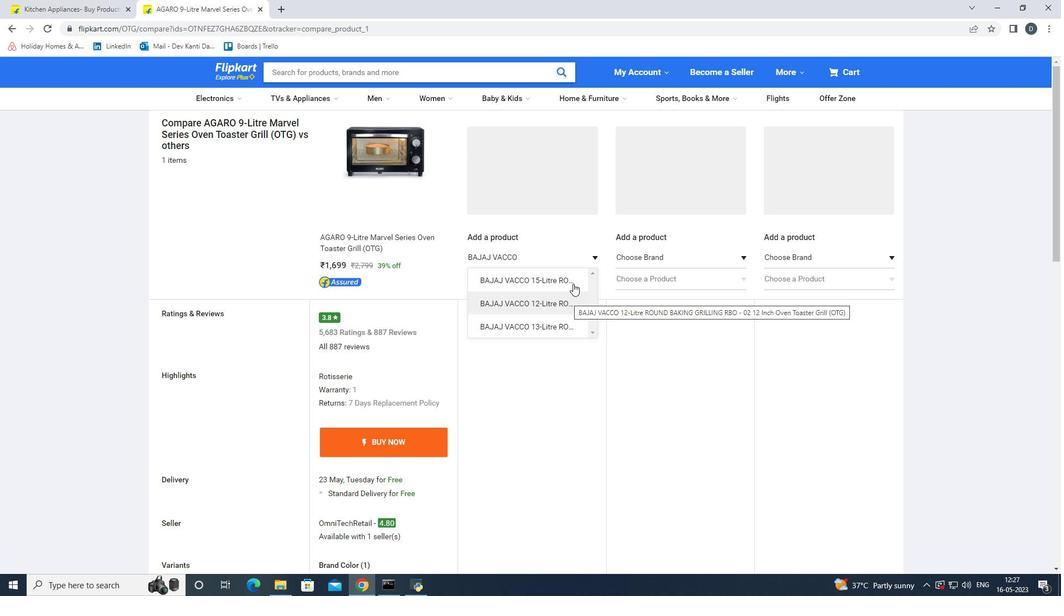 
Action: Mouse pressed left at (573, 280)
Screenshot: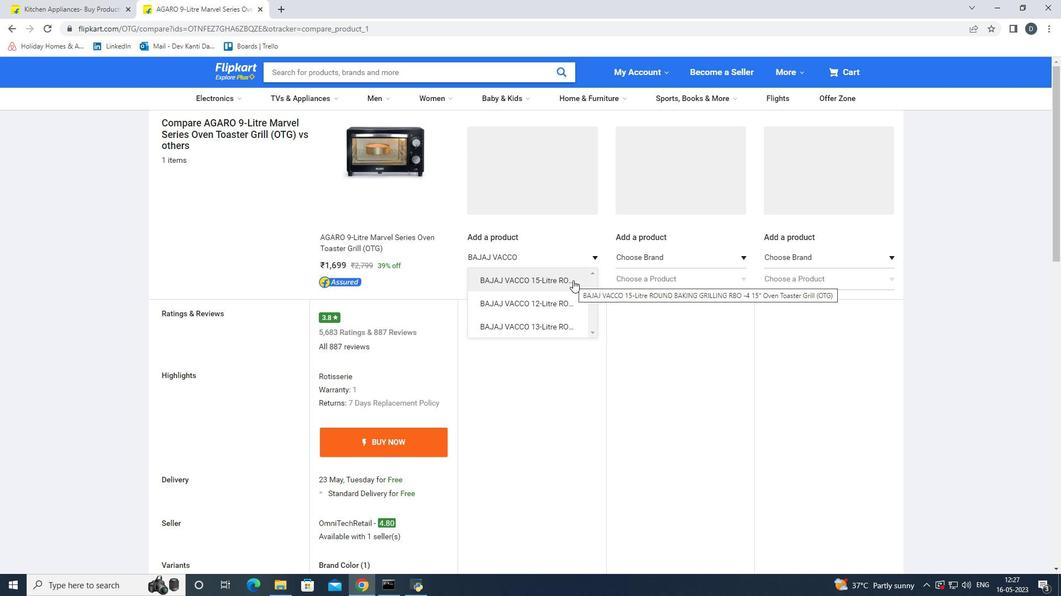
Action: Mouse moved to (558, 338)
Screenshot: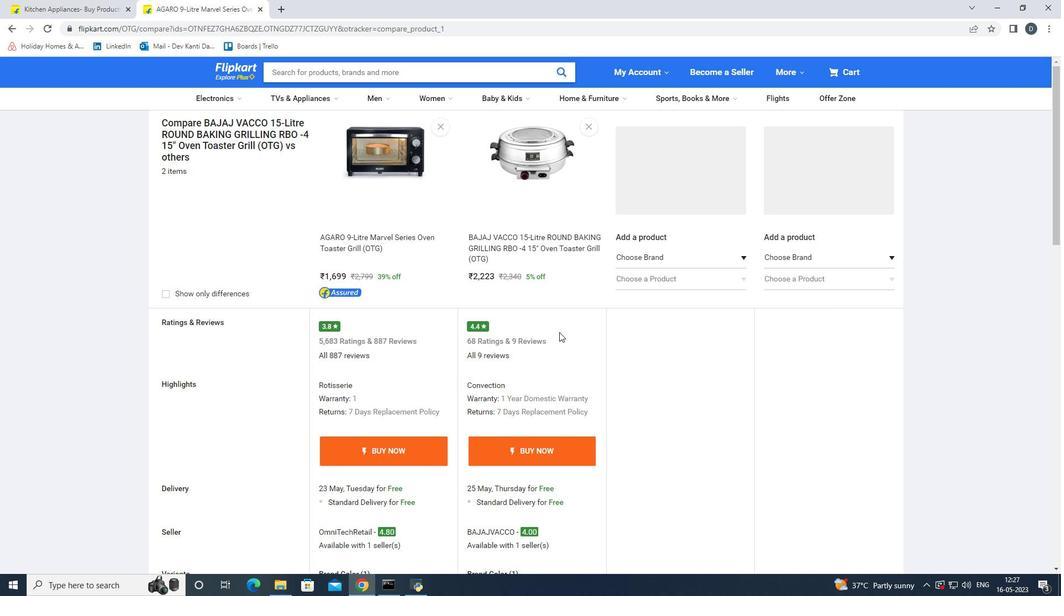 
Action: Mouse scrolled (558, 337) with delta (0, 0)
Screenshot: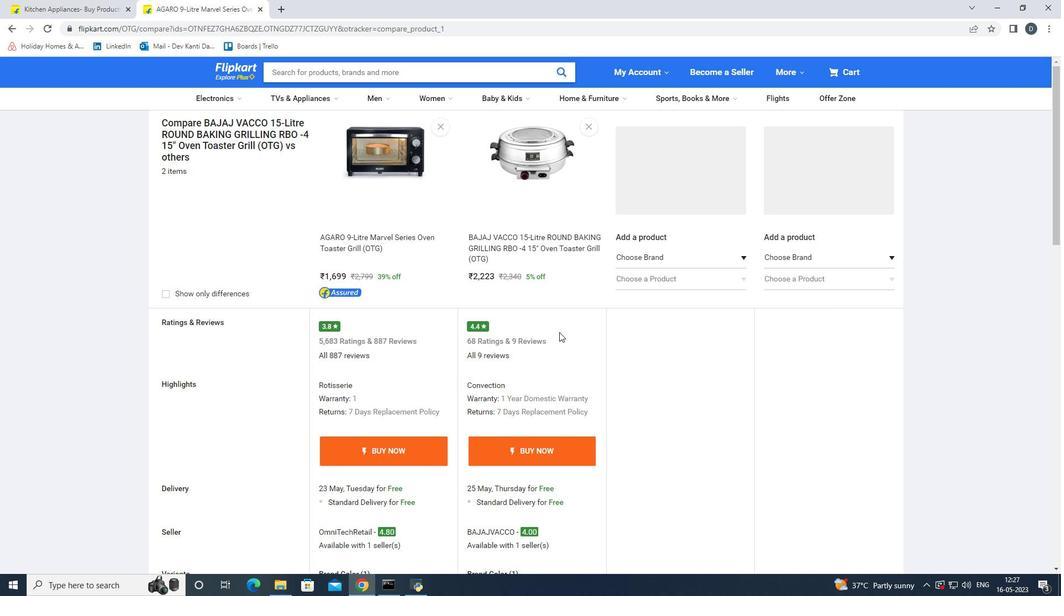 
Action: Mouse scrolled (558, 337) with delta (0, 0)
Screenshot: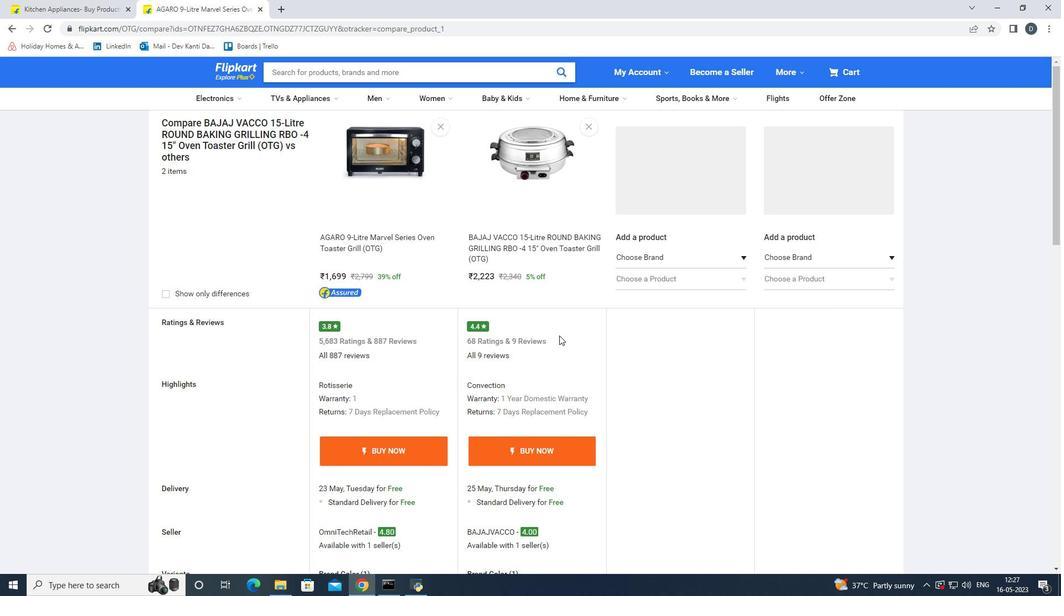 
Action: Mouse moved to (725, 354)
Screenshot: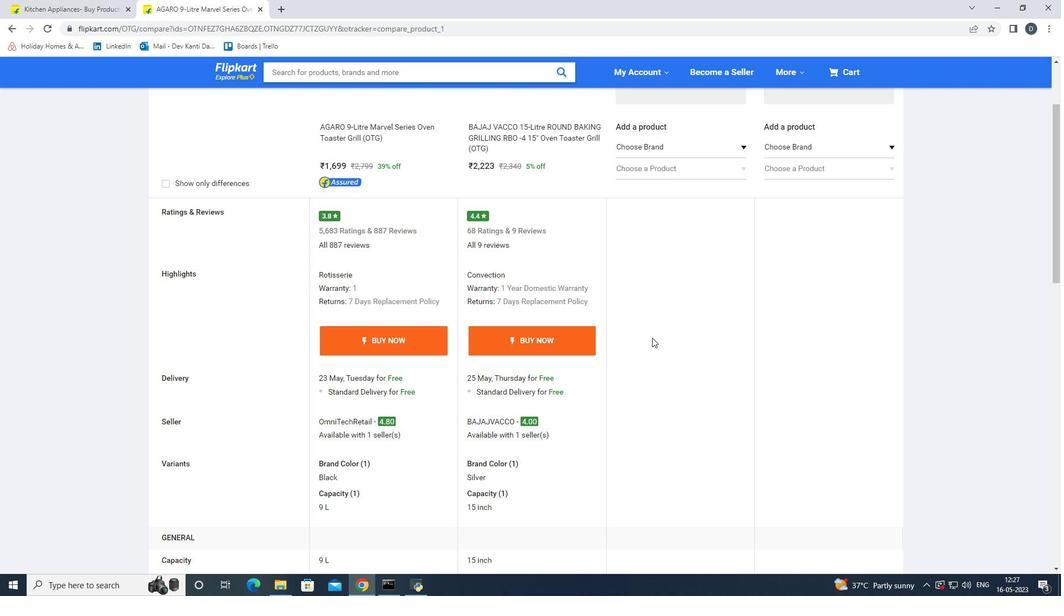
Action: Mouse scrolled (725, 354) with delta (0, 0)
Screenshot: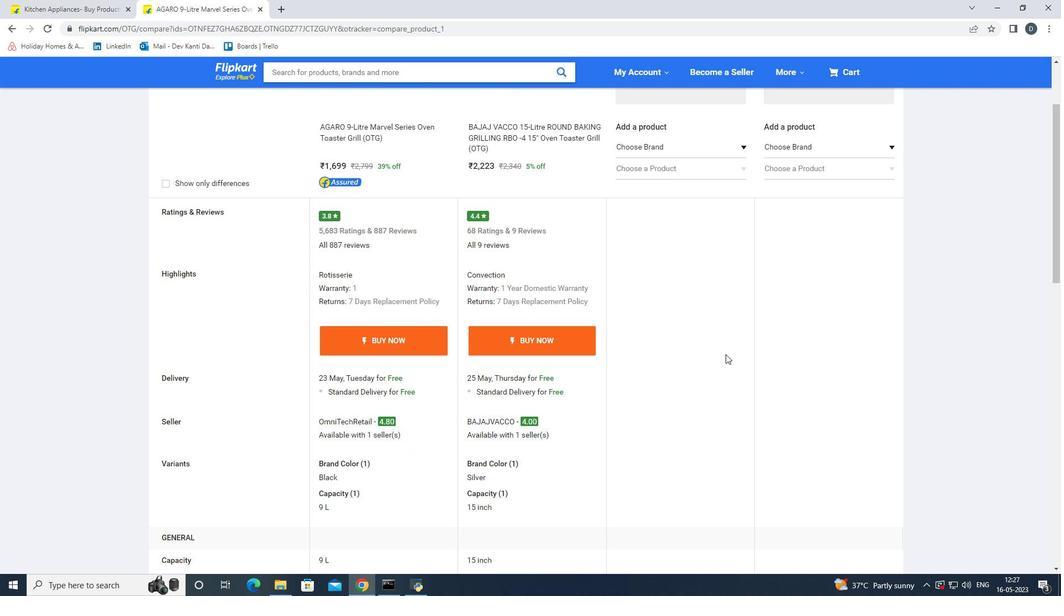 
Action: Mouse scrolled (725, 354) with delta (0, 0)
Screenshot: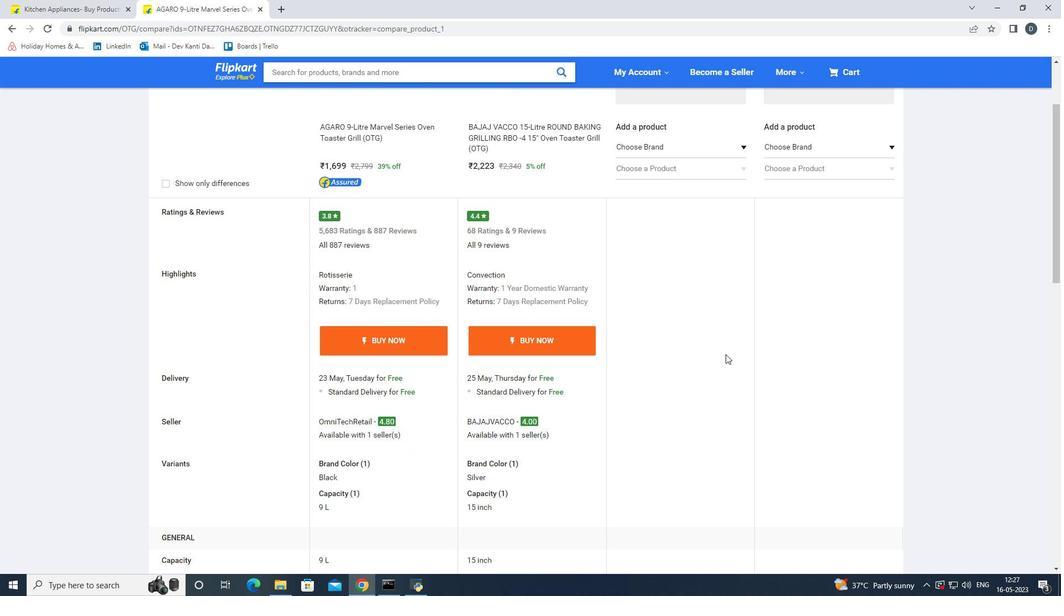 
Action: Mouse scrolled (725, 354) with delta (0, 0)
Screenshot: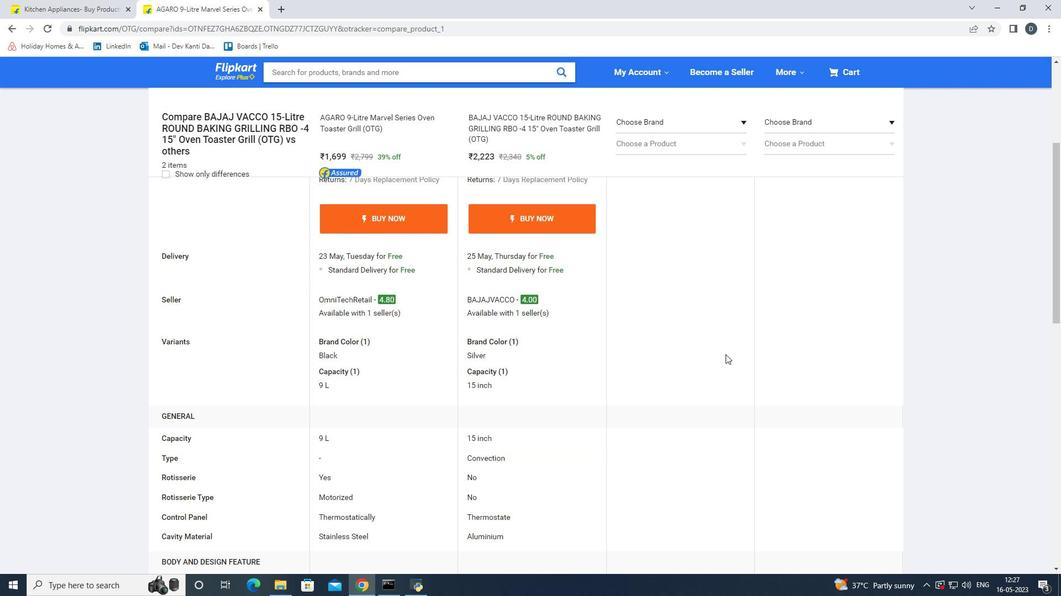
Action: Mouse scrolled (725, 354) with delta (0, 0)
Screenshot: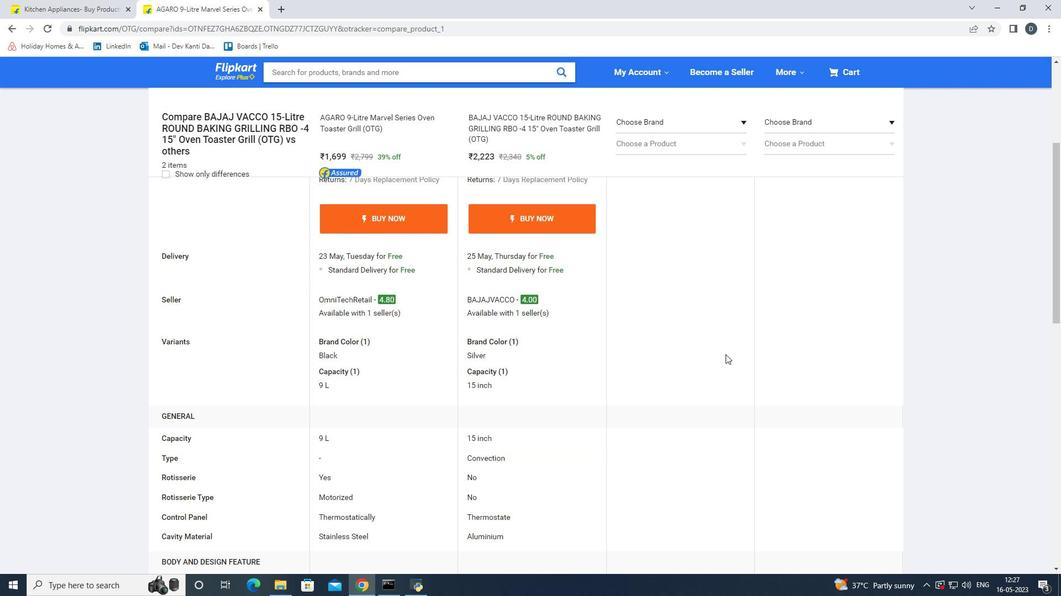 
Action: Mouse scrolled (725, 354) with delta (0, 0)
Screenshot: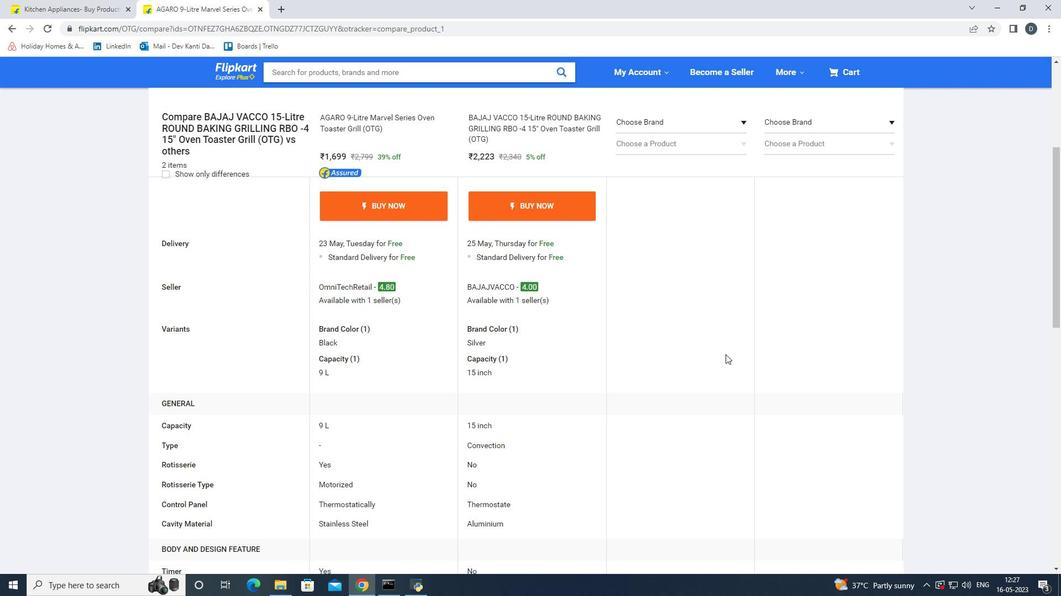 
Action: Mouse scrolled (725, 354) with delta (0, 0)
Screenshot: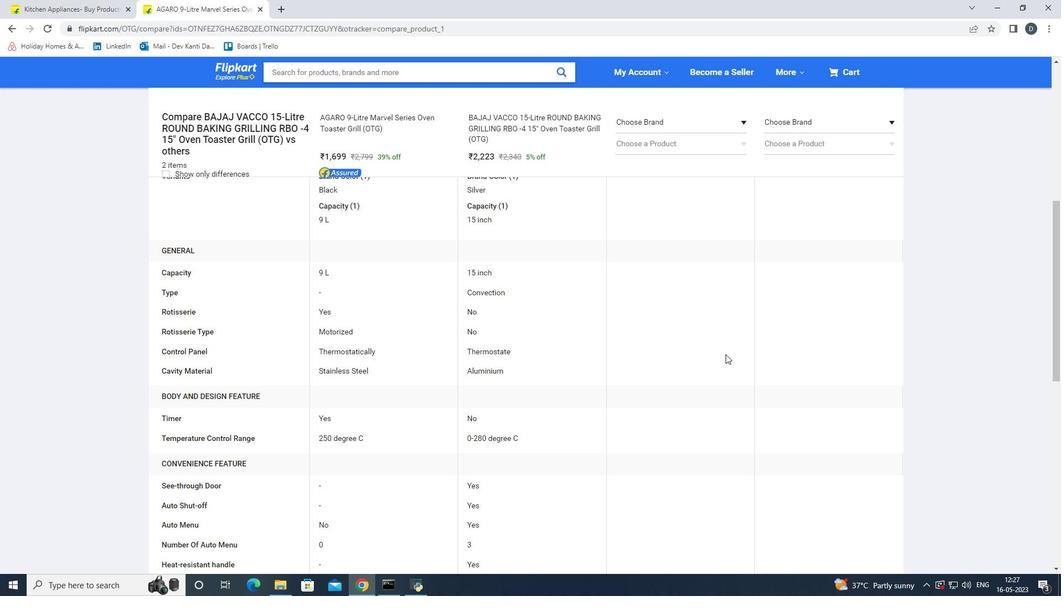 
Action: Mouse scrolled (725, 354) with delta (0, 0)
Screenshot: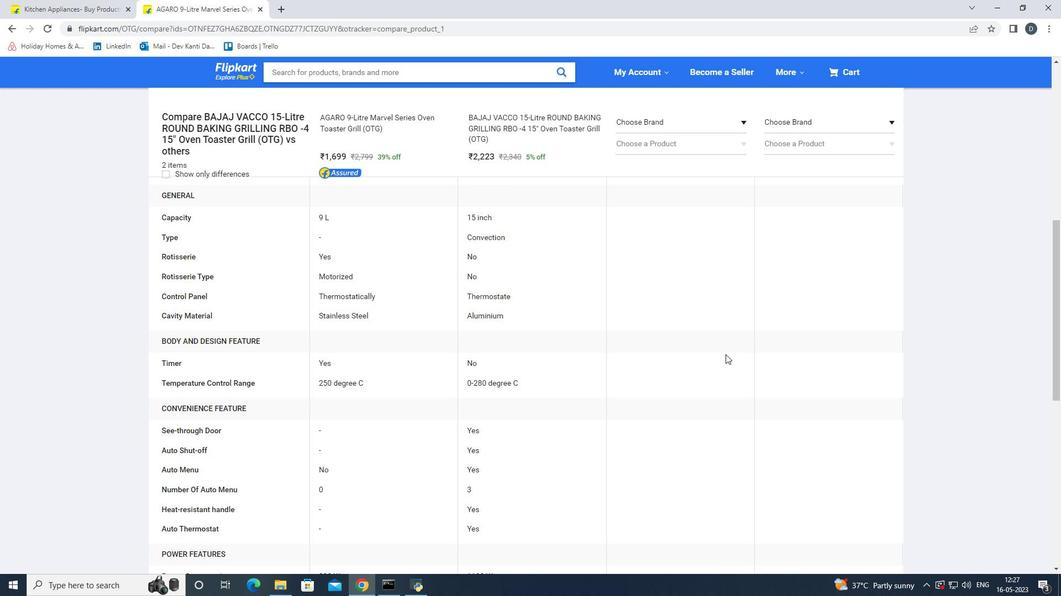 
Action: Mouse scrolled (725, 354) with delta (0, 0)
Screenshot: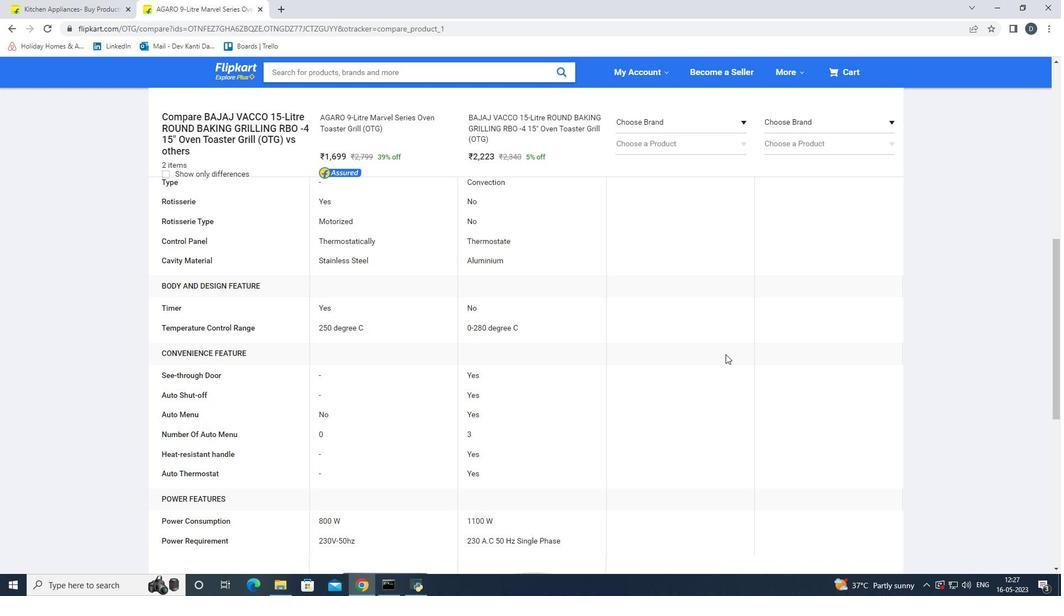 
Action: Mouse scrolled (725, 354) with delta (0, 0)
Screenshot: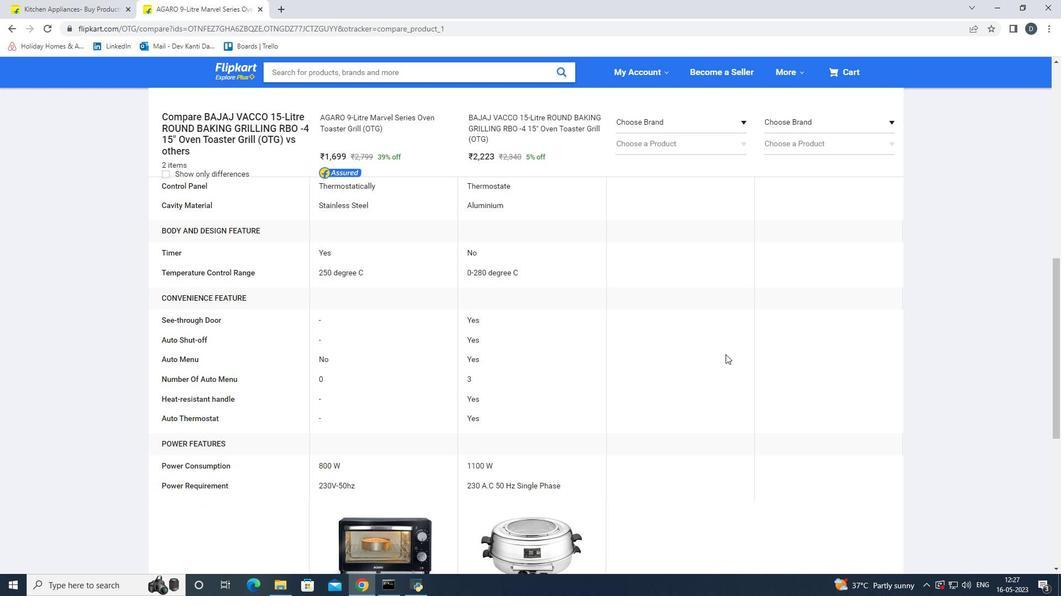 
Action: Mouse scrolled (725, 354) with delta (0, 0)
Screenshot: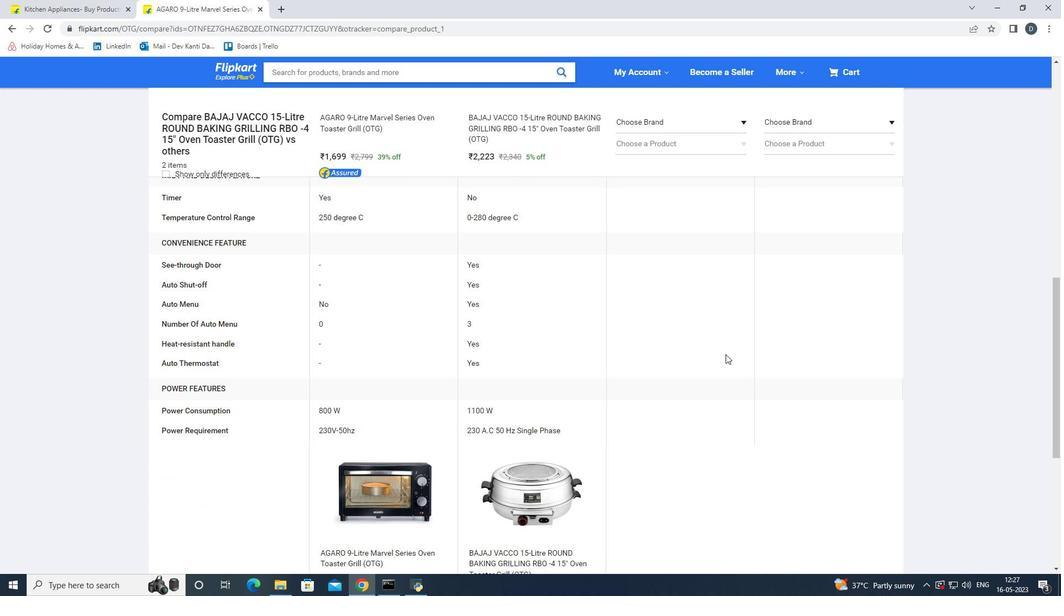 
Action: Mouse scrolled (725, 354) with delta (0, 0)
Screenshot: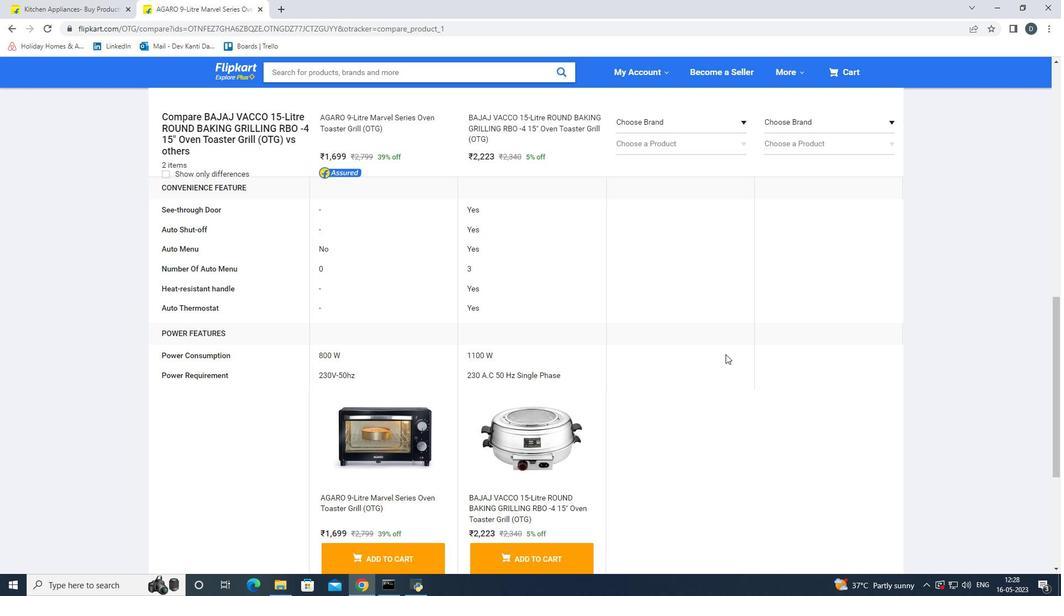 
Action: Mouse scrolled (725, 354) with delta (0, 0)
Screenshot: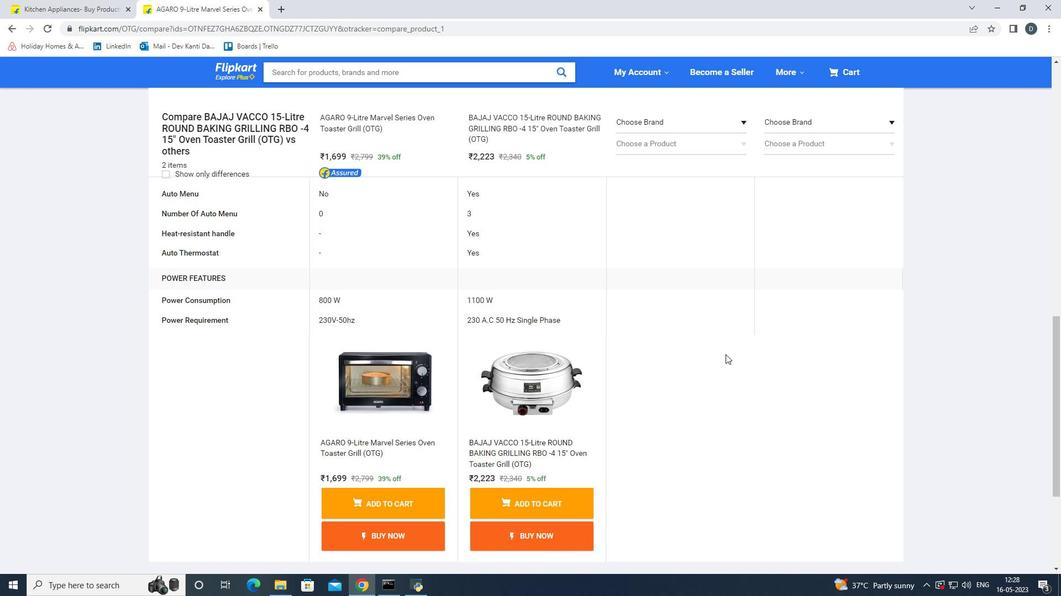 
Action: Mouse scrolled (725, 355) with delta (0, 0)
Screenshot: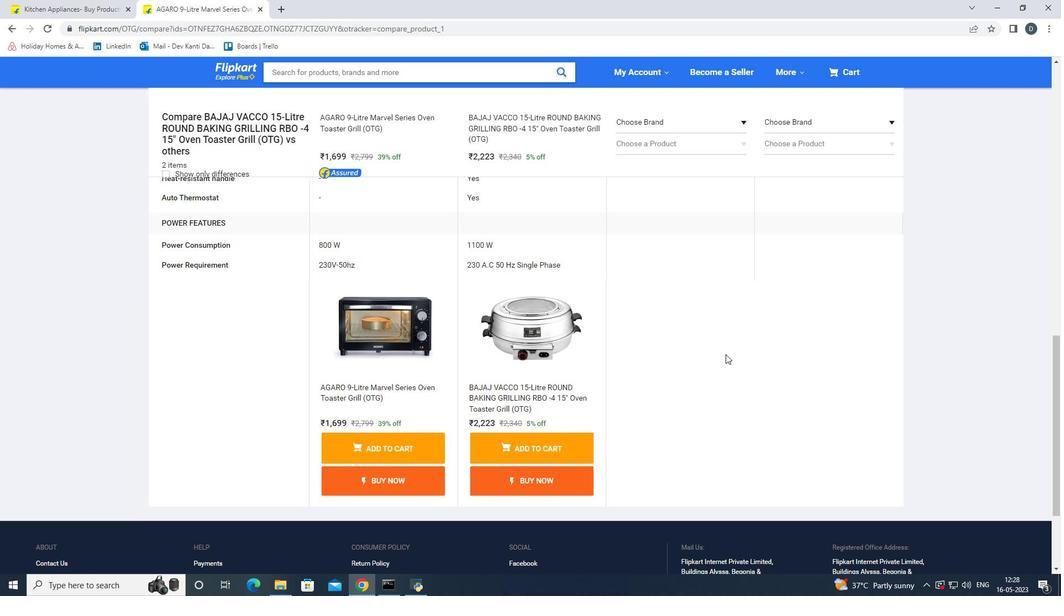 
Action: Mouse scrolled (725, 355) with delta (0, 0)
Screenshot: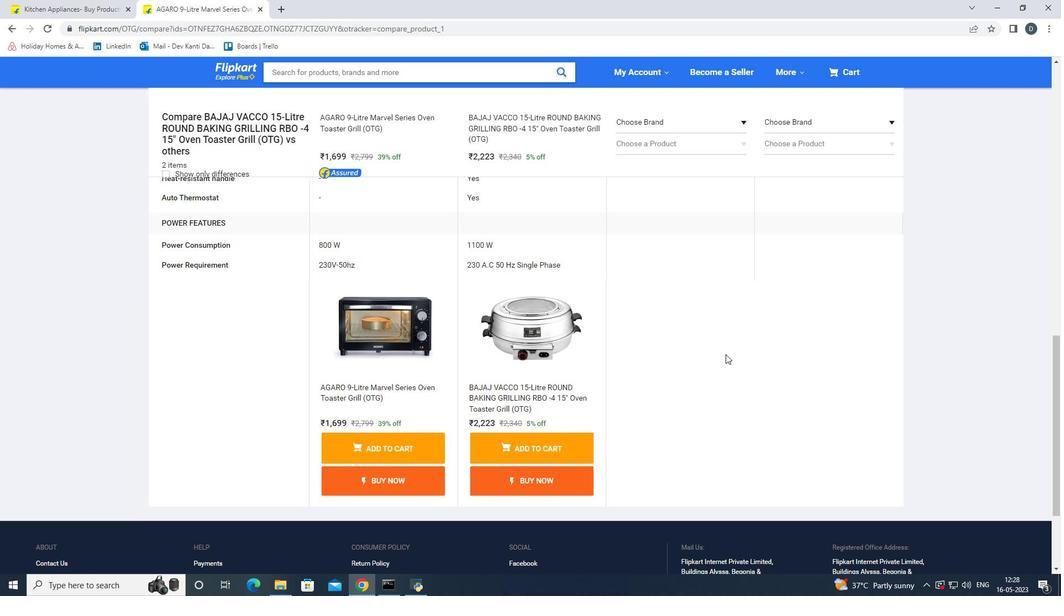 
Action: Mouse scrolled (725, 355) with delta (0, 0)
Screenshot: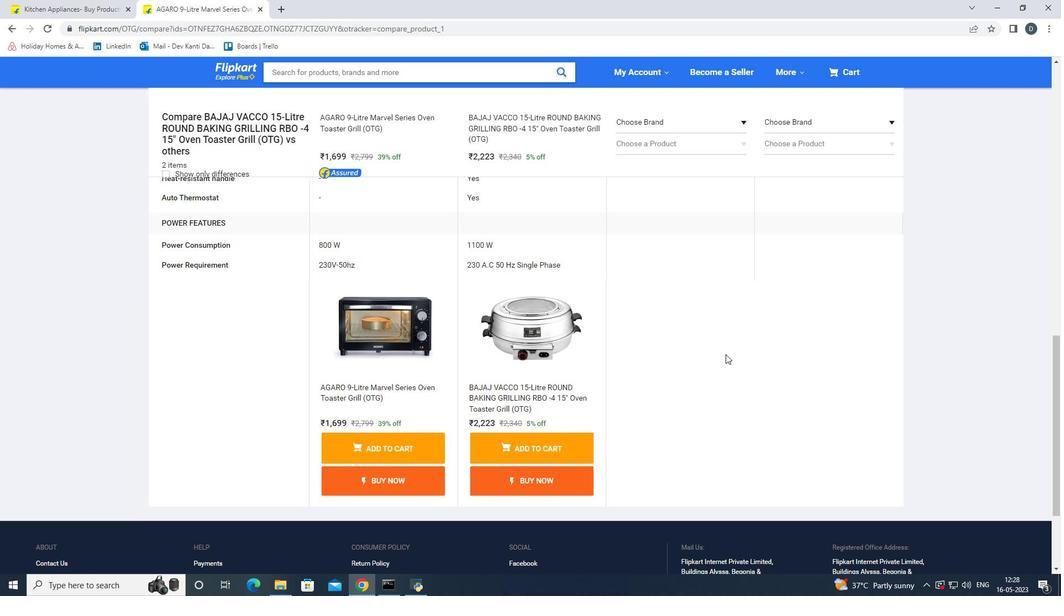 
Action: Mouse scrolled (725, 355) with delta (0, 0)
Screenshot: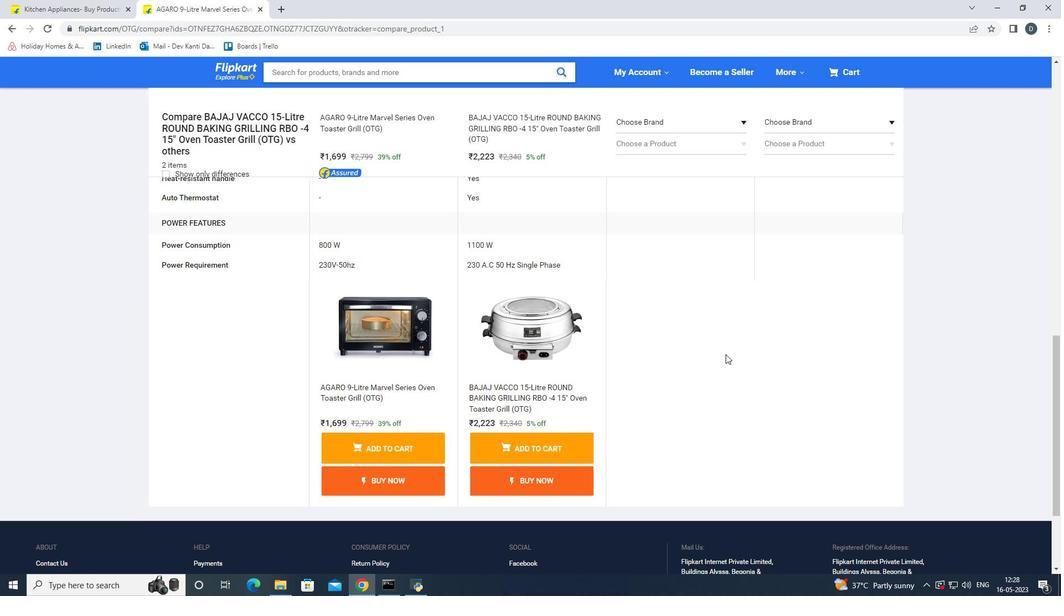 
Action: Mouse scrolled (725, 355) with delta (0, 0)
Screenshot: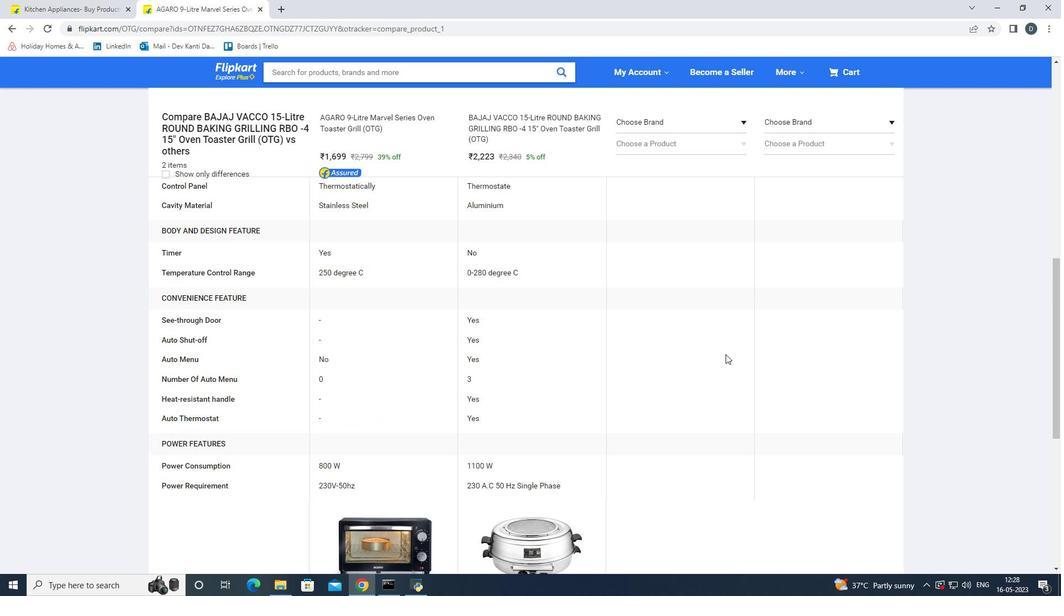 
Action: Mouse scrolled (725, 355) with delta (0, 0)
Screenshot: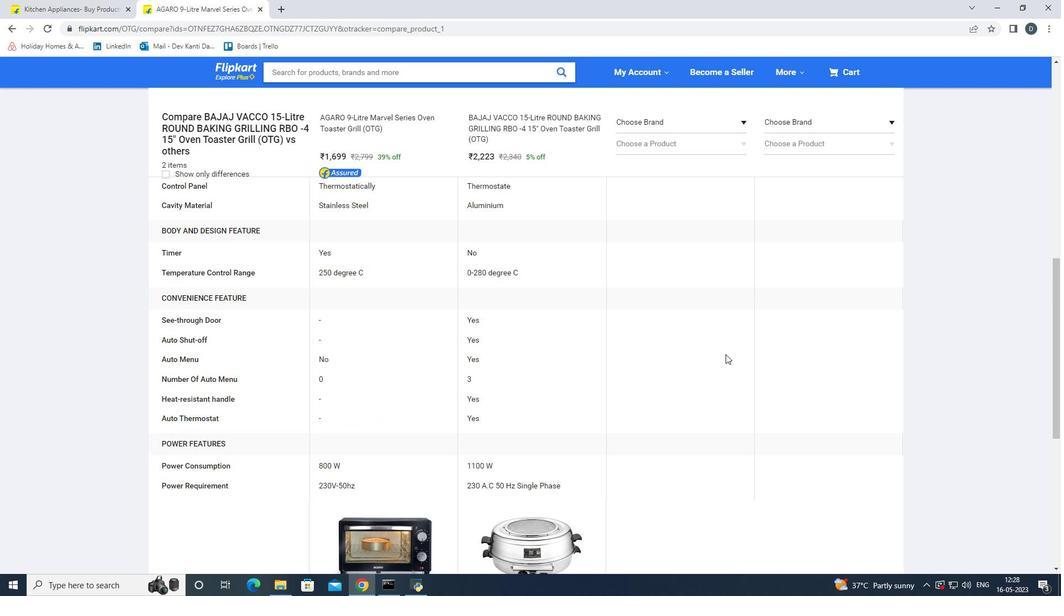 
Action: Mouse scrolled (725, 355) with delta (0, 0)
Screenshot: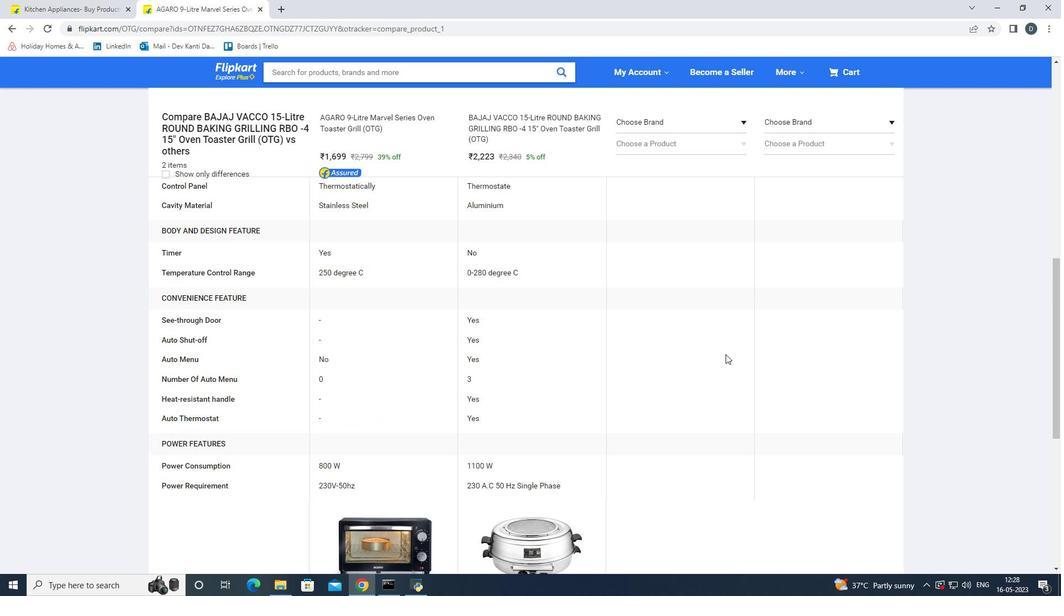 
Action: Mouse scrolled (725, 355) with delta (0, 0)
Screenshot: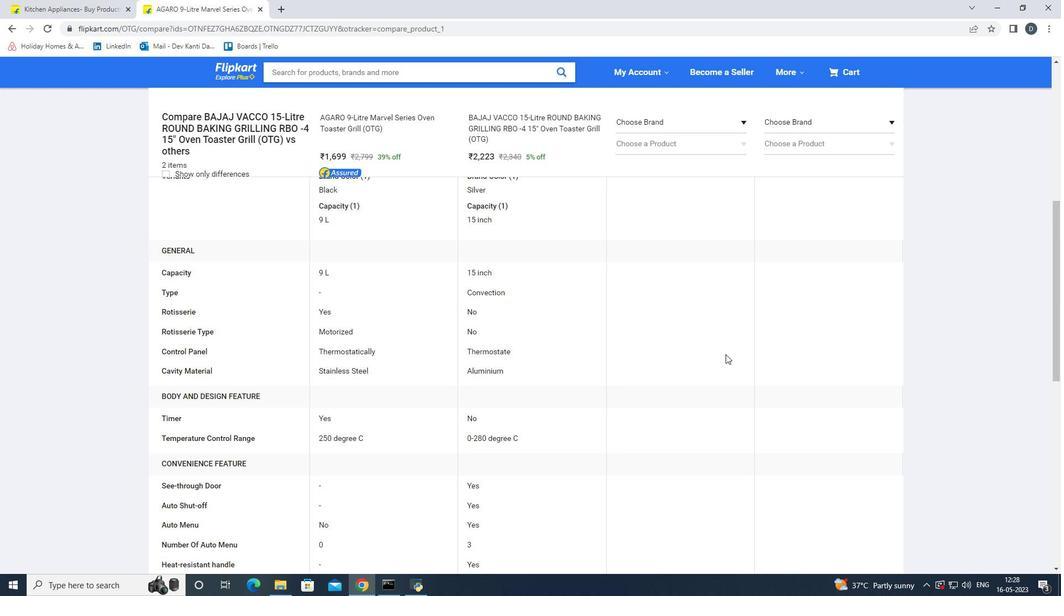 
Action: Mouse scrolled (725, 355) with delta (0, 0)
Screenshot: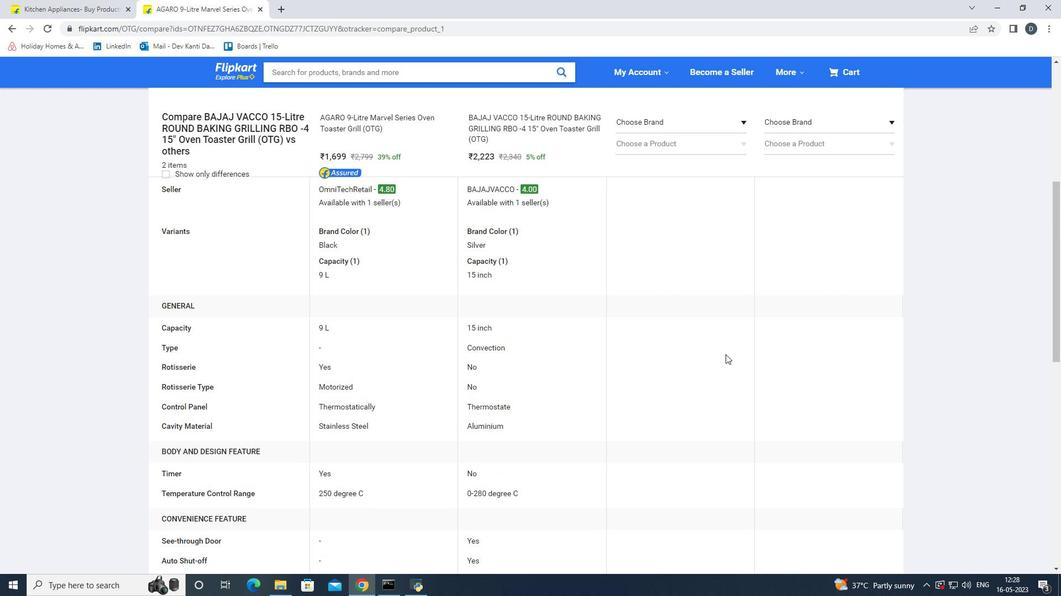 
Action: Mouse scrolled (725, 355) with delta (0, 0)
Screenshot: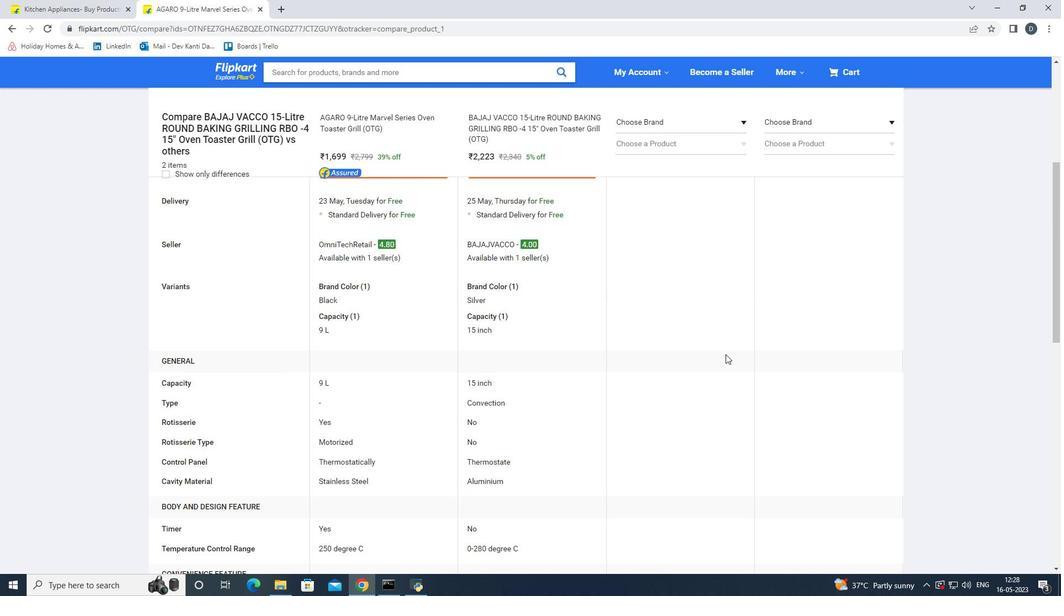 
Action: Mouse scrolled (725, 355) with delta (0, 0)
Screenshot: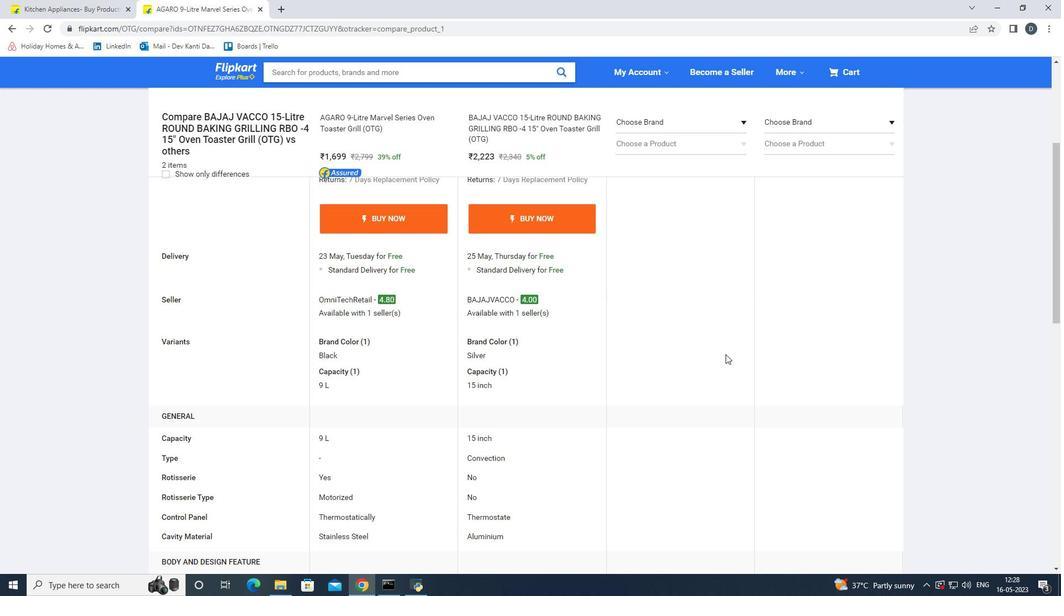 
Action: Mouse scrolled (725, 355) with delta (0, 0)
Screenshot: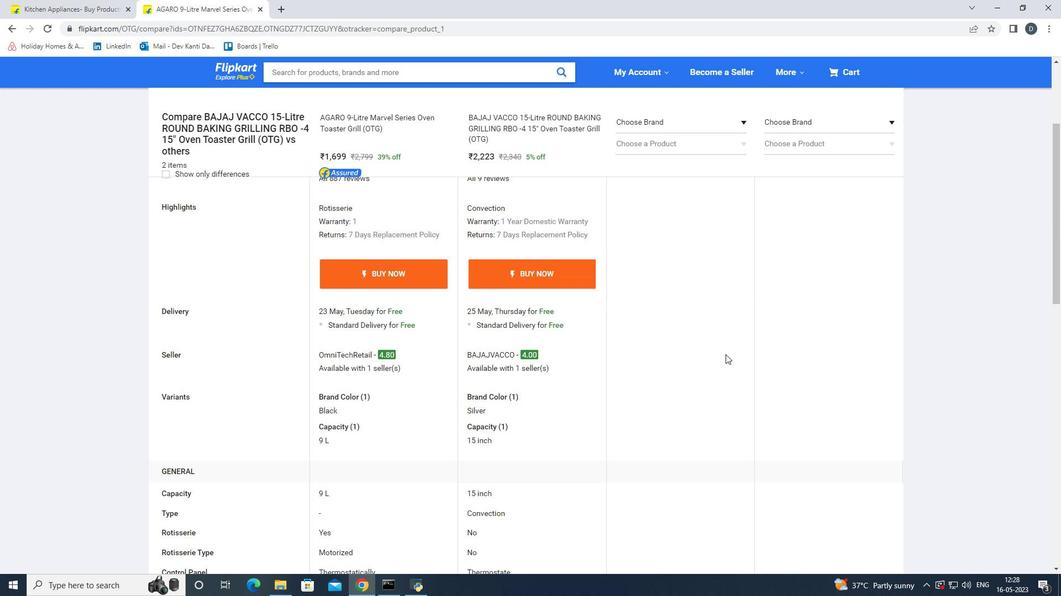 
Action: Mouse scrolled (725, 355) with delta (0, 0)
Screenshot: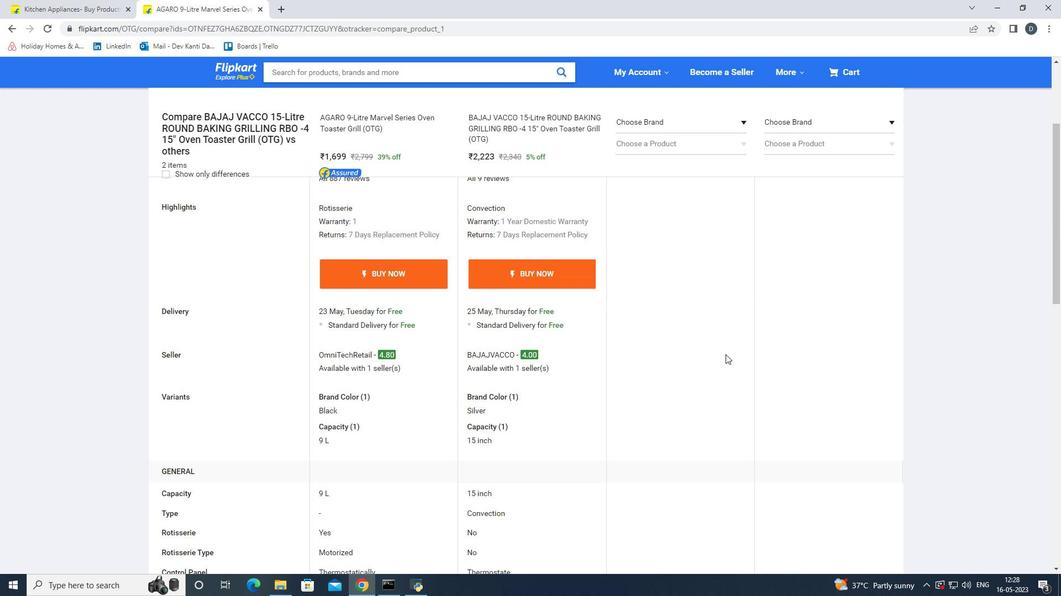 
Action: Mouse scrolled (725, 355) with delta (0, 0)
Screenshot: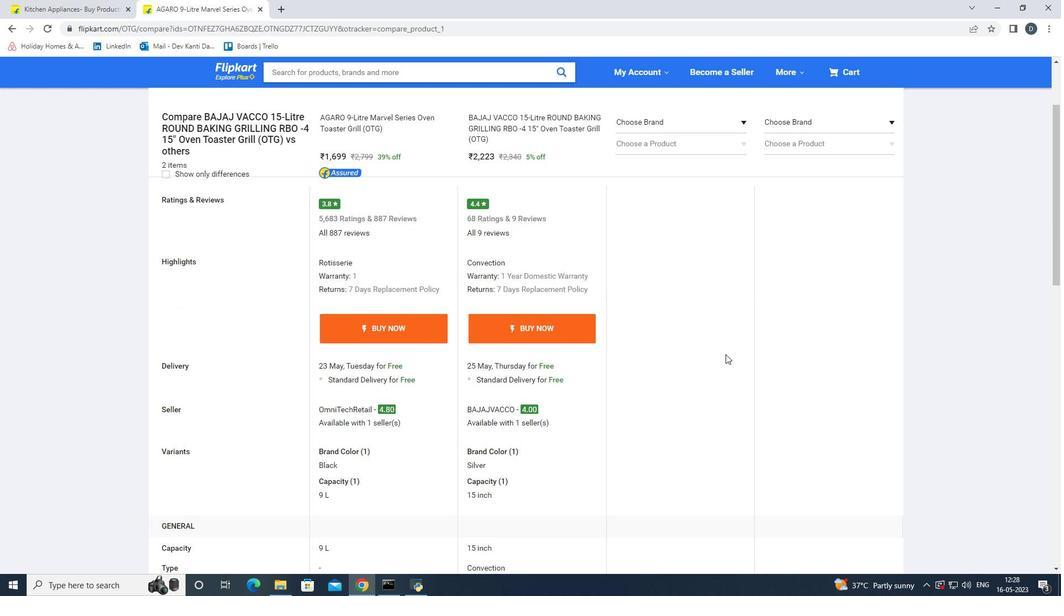 
Action: Mouse scrolled (725, 355) with delta (0, 0)
Screenshot: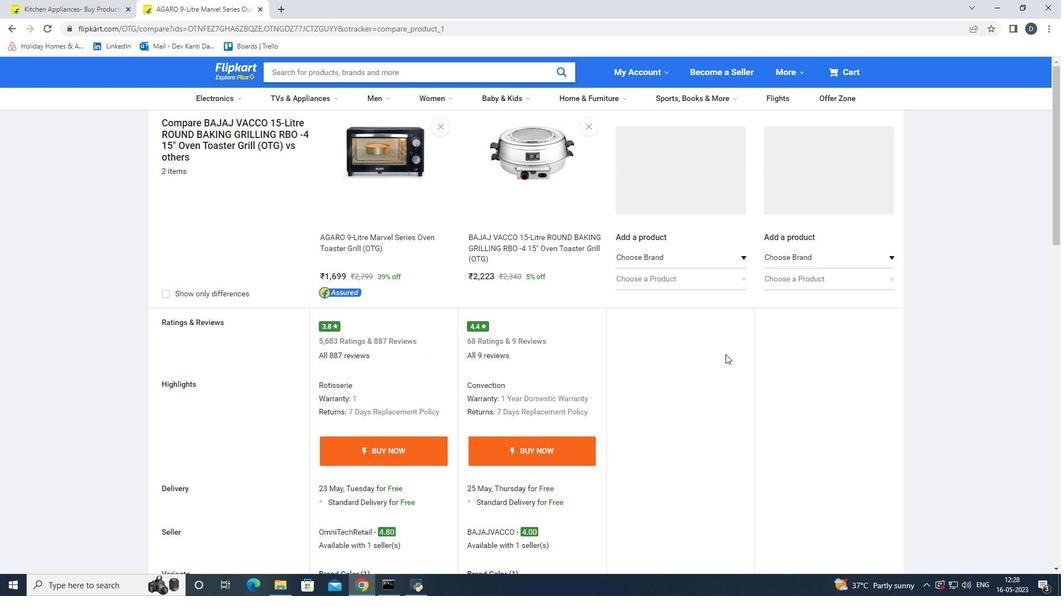 
